 Task: Find connections with filter location La Plata with filter topic #contentmarketingwith filter profile language French with filter current company Uplers with filter school KKR&KSR Institute of Technology & Sciences, VINJANAMPADU Village (CC-JR) with filter industry Physicians with filter service category DUI Law with filter keywords title Vice President of Operations
Action: Mouse moved to (513, 86)
Screenshot: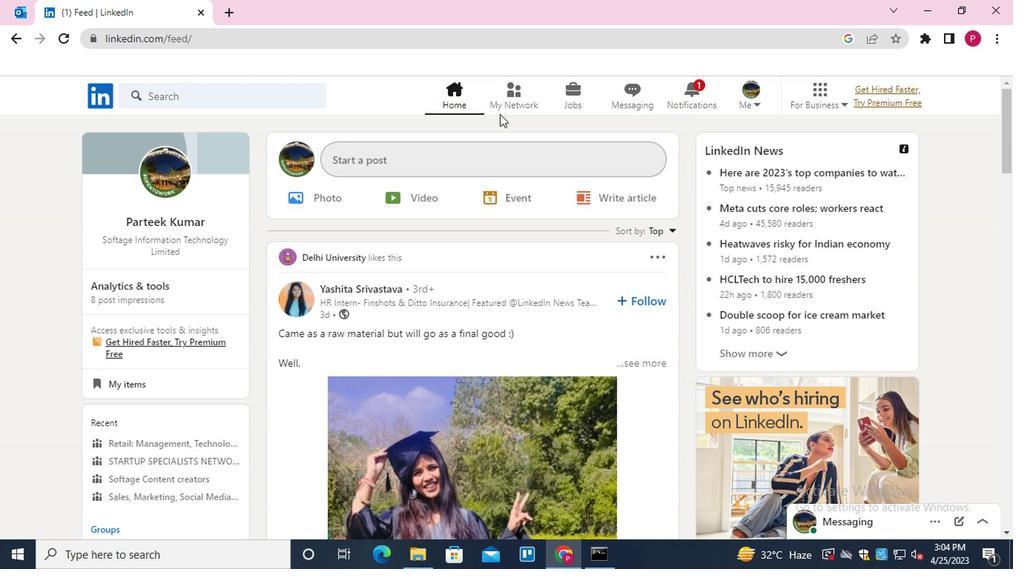 
Action: Mouse pressed left at (513, 86)
Screenshot: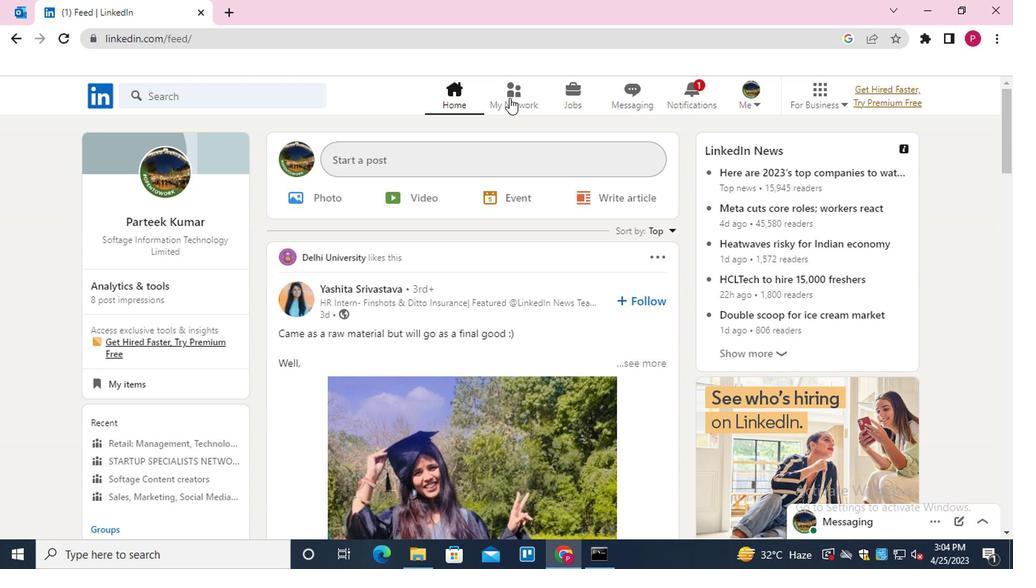 
Action: Mouse moved to (209, 170)
Screenshot: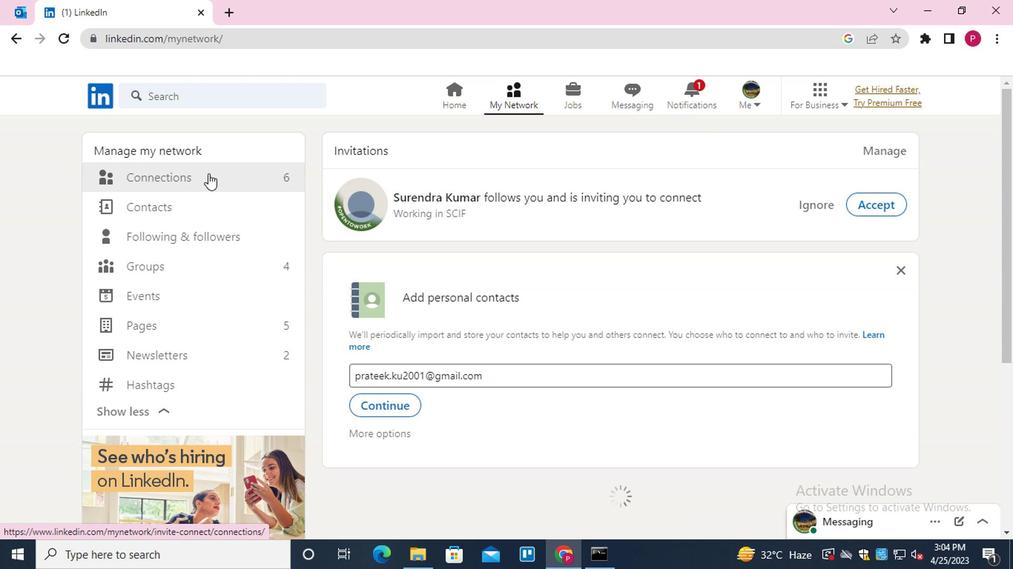 
Action: Mouse pressed left at (209, 170)
Screenshot: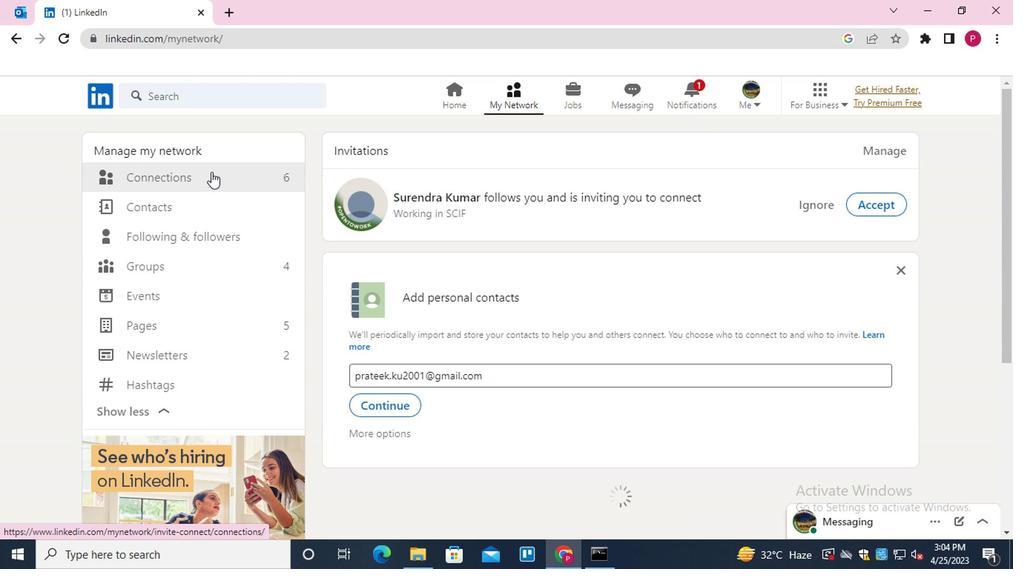 
Action: Mouse moved to (637, 178)
Screenshot: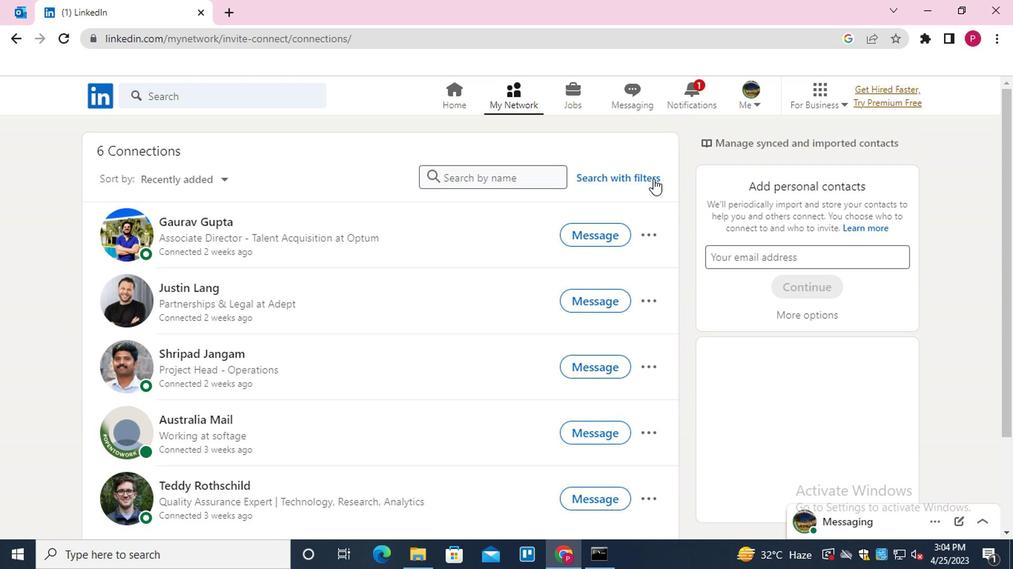 
Action: Mouse pressed left at (637, 178)
Screenshot: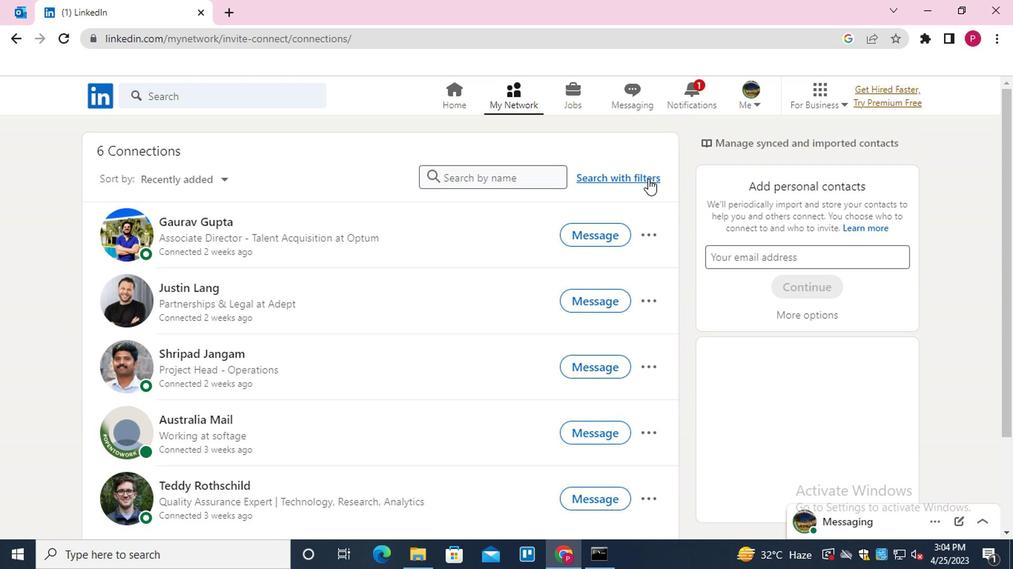 
Action: Mouse moved to (487, 134)
Screenshot: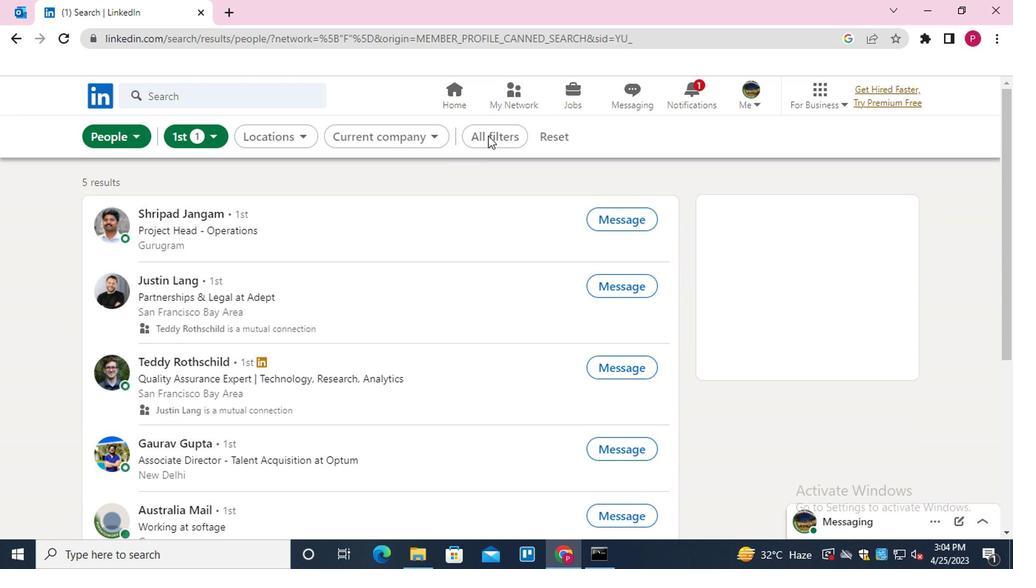 
Action: Mouse pressed left at (487, 134)
Screenshot: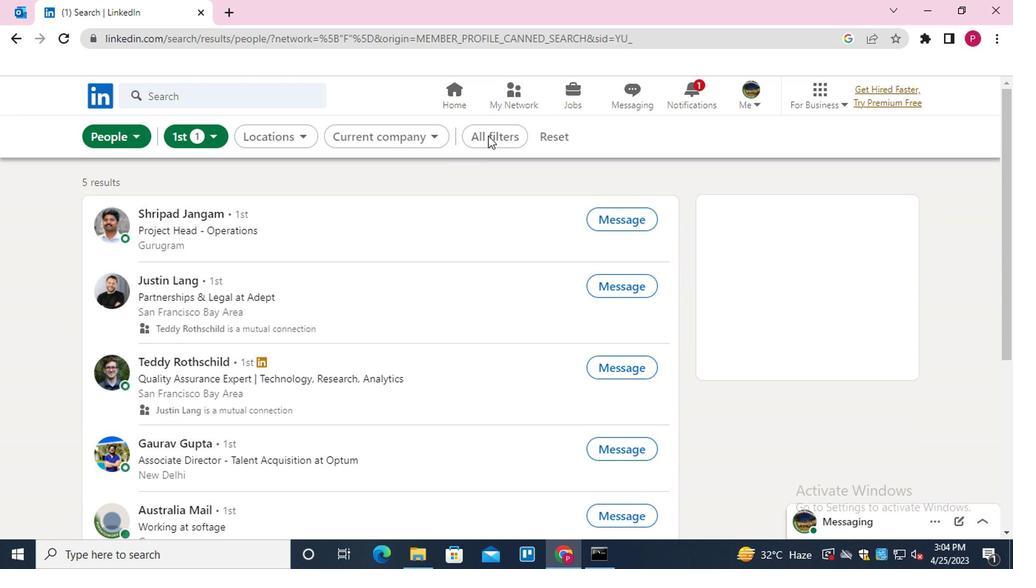 
Action: Mouse moved to (744, 363)
Screenshot: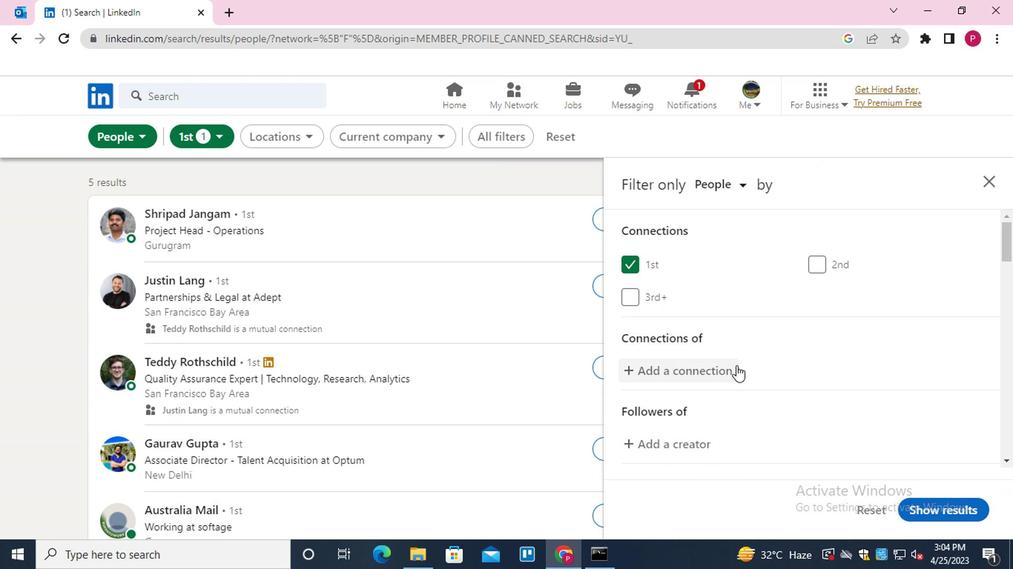 
Action: Mouse scrolled (744, 363) with delta (0, 0)
Screenshot: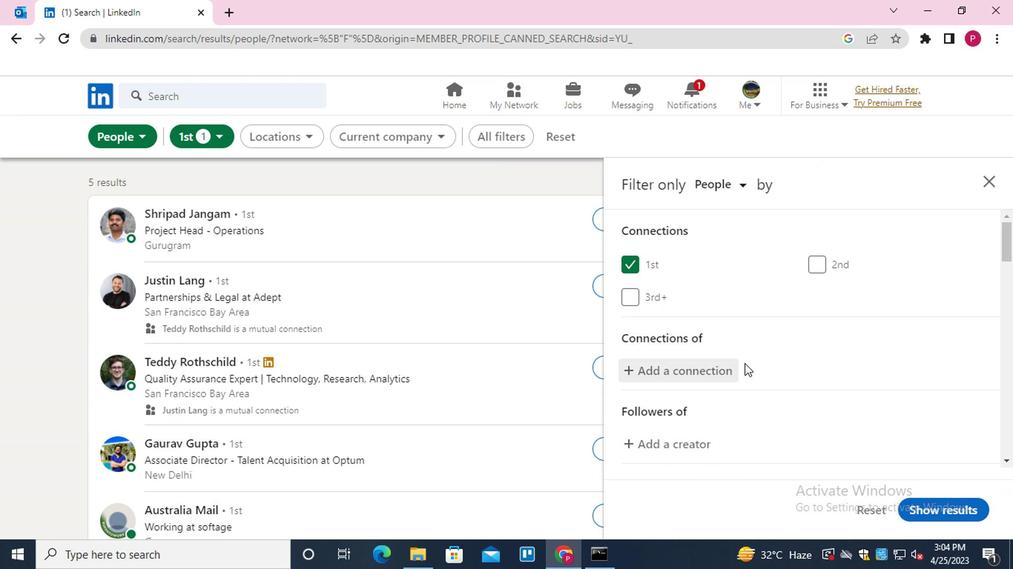 
Action: Mouse scrolled (744, 363) with delta (0, 0)
Screenshot: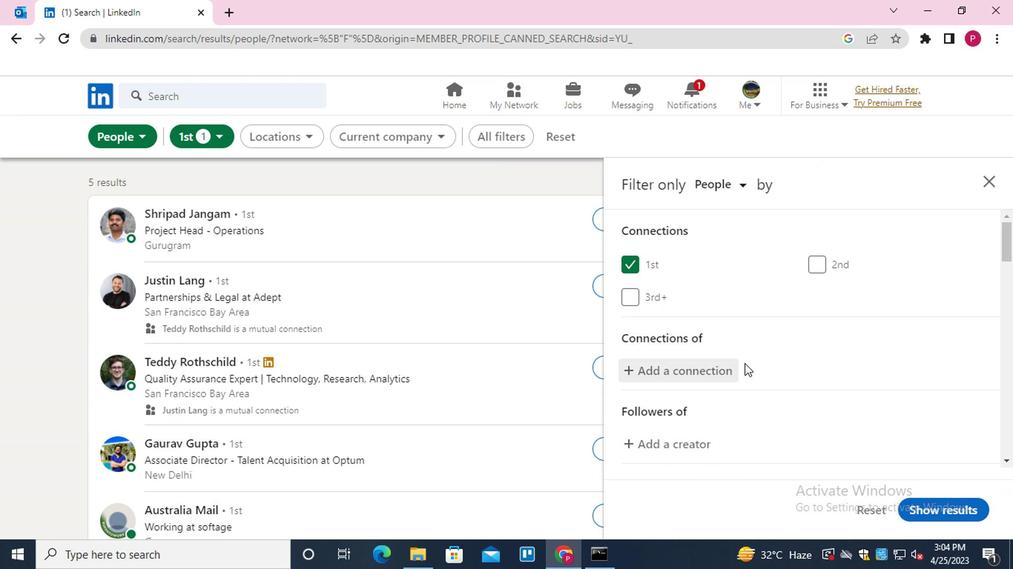 
Action: Mouse scrolled (744, 363) with delta (0, 0)
Screenshot: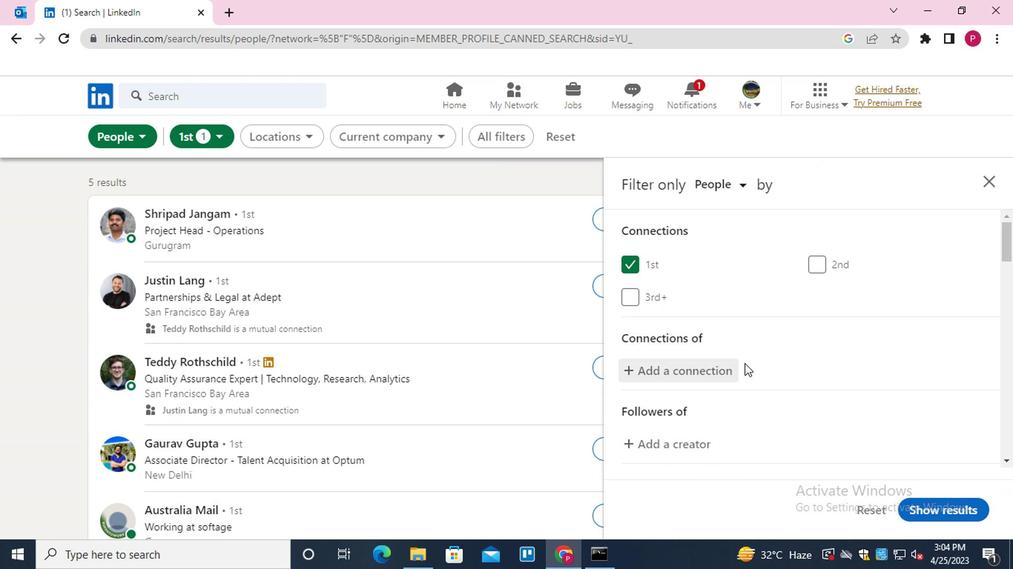 
Action: Mouse moved to (819, 356)
Screenshot: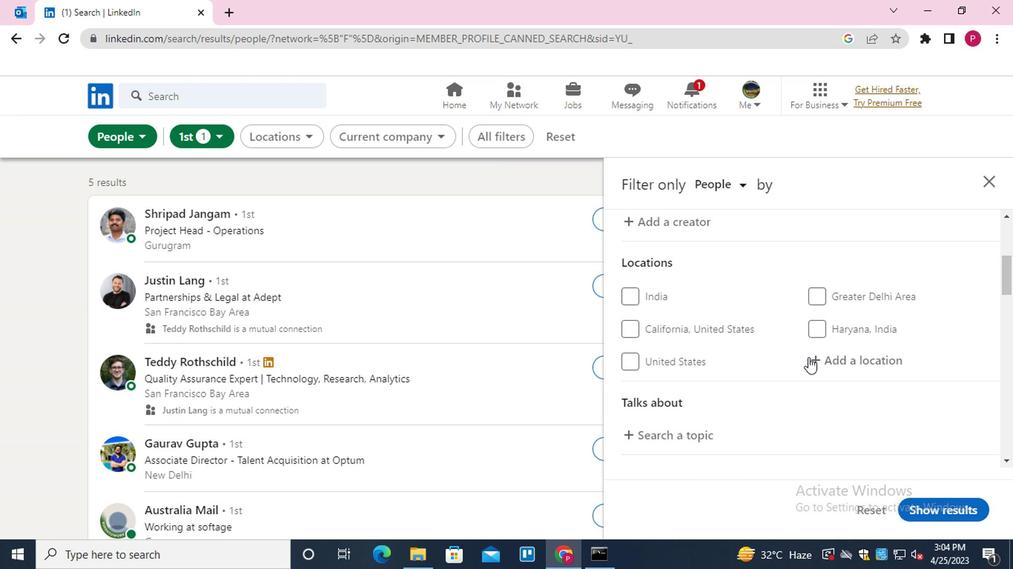 
Action: Mouse pressed left at (819, 356)
Screenshot: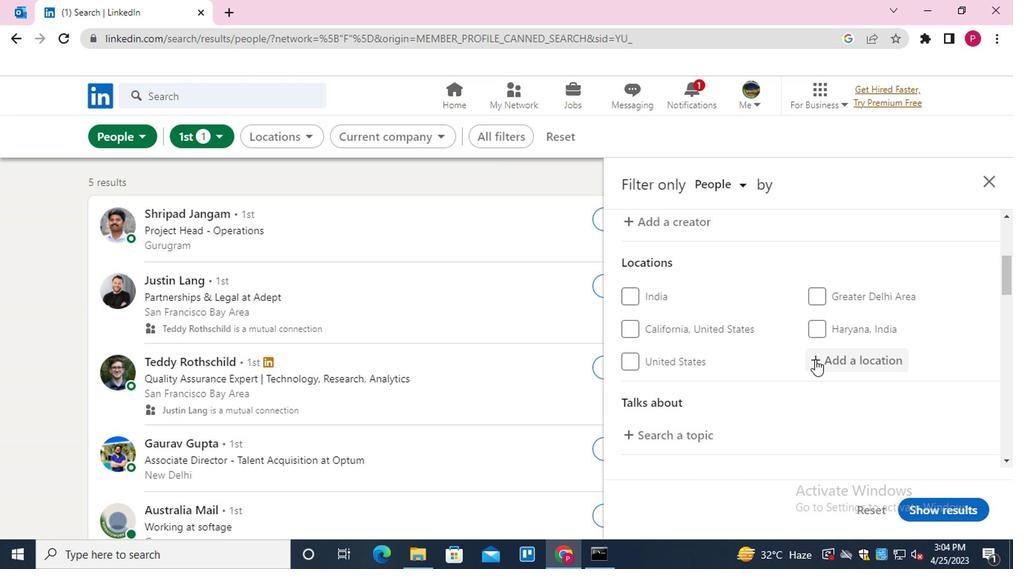 
Action: Mouse moved to (816, 359)
Screenshot: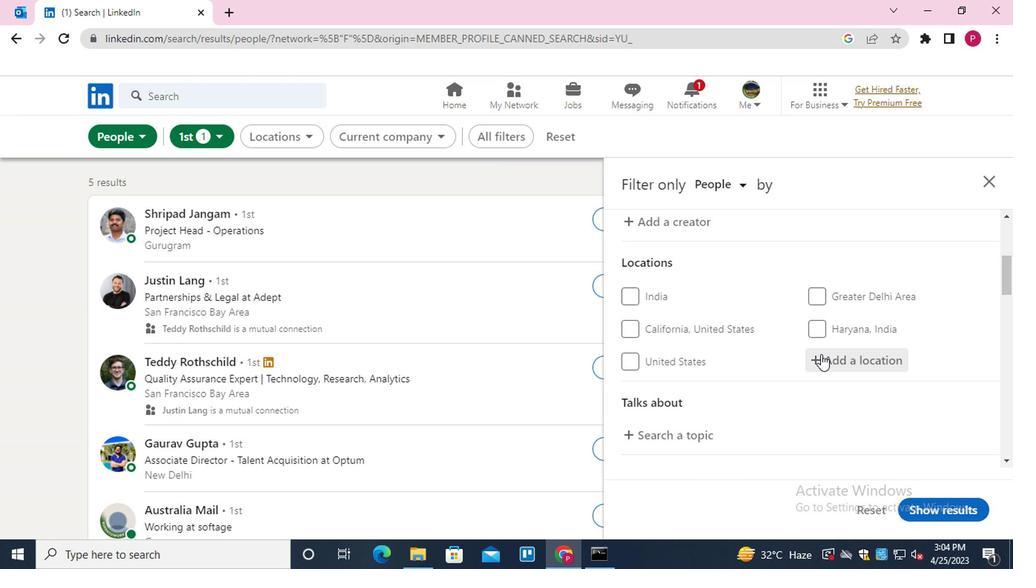 
Action: Key pressed <Key.shift>LA<Key.space><Key.shift>PLATA
Screenshot: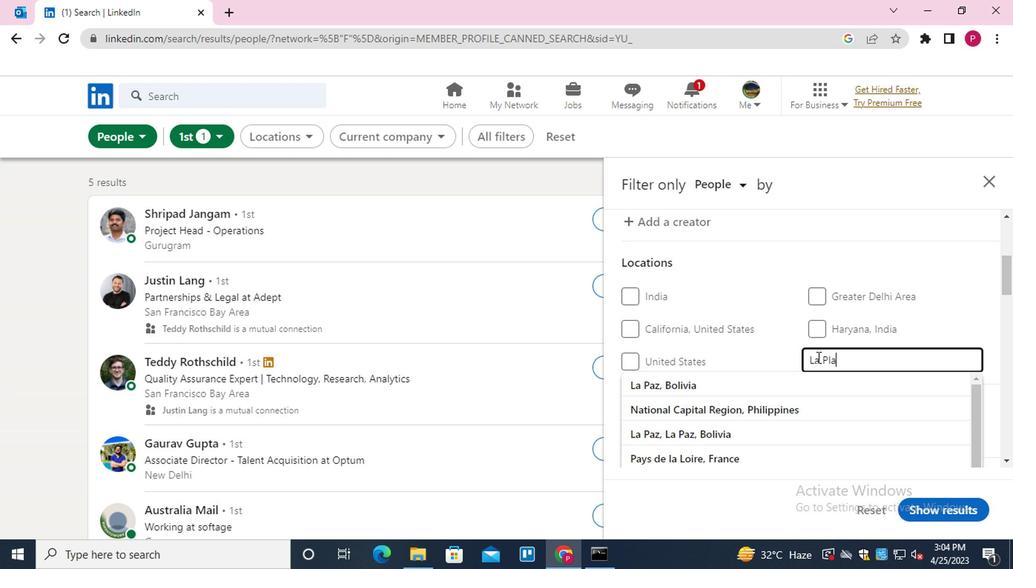 
Action: Mouse moved to (743, 413)
Screenshot: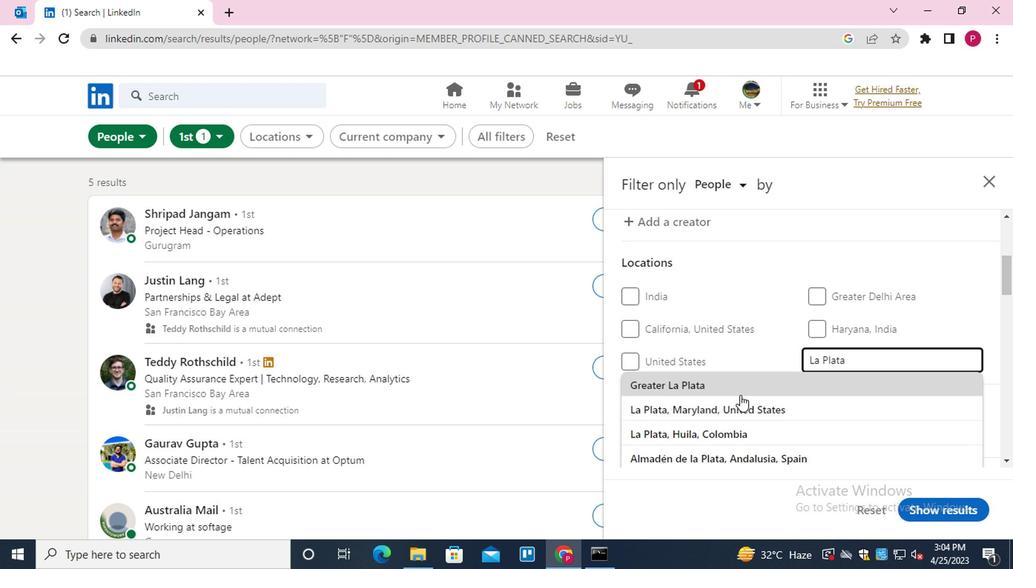 
Action: Mouse pressed left at (743, 413)
Screenshot: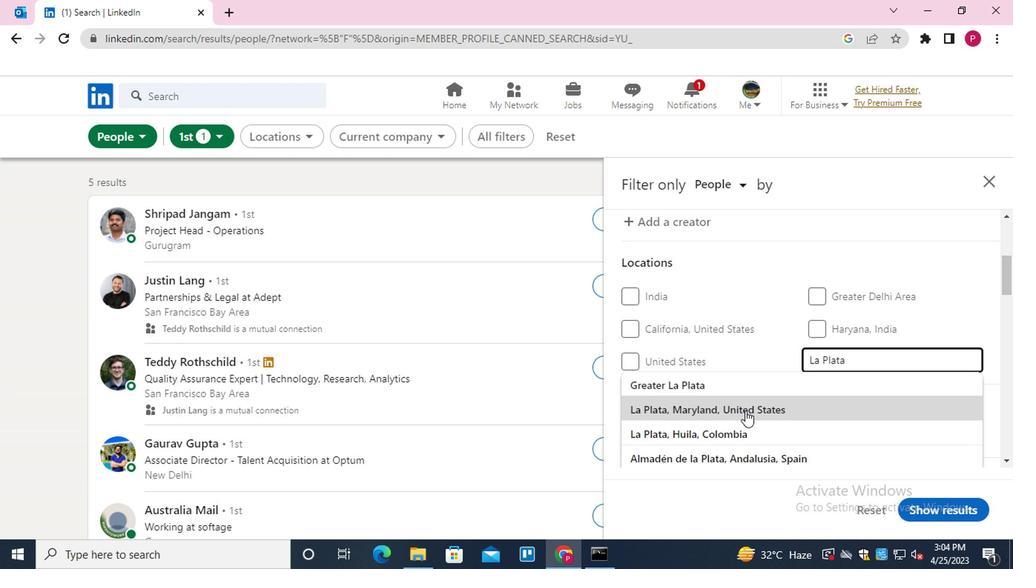 
Action: Mouse moved to (751, 329)
Screenshot: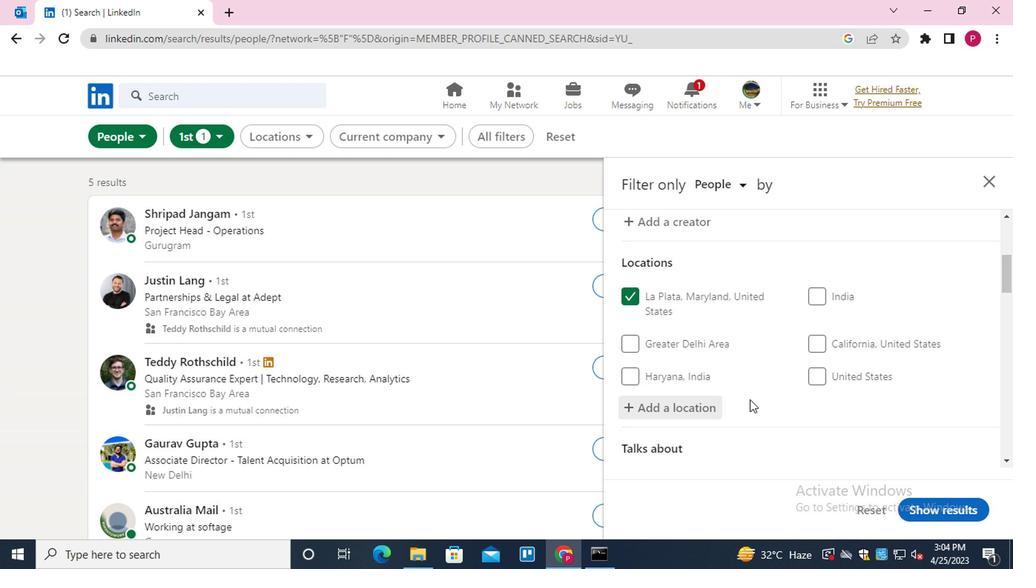 
Action: Mouse scrolled (751, 328) with delta (0, 0)
Screenshot: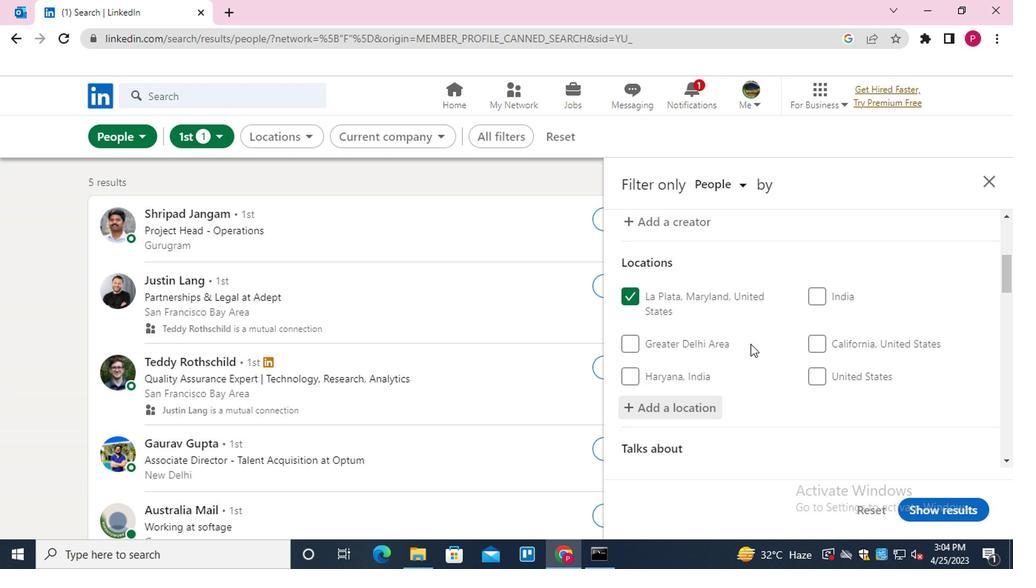 
Action: Mouse moved to (752, 328)
Screenshot: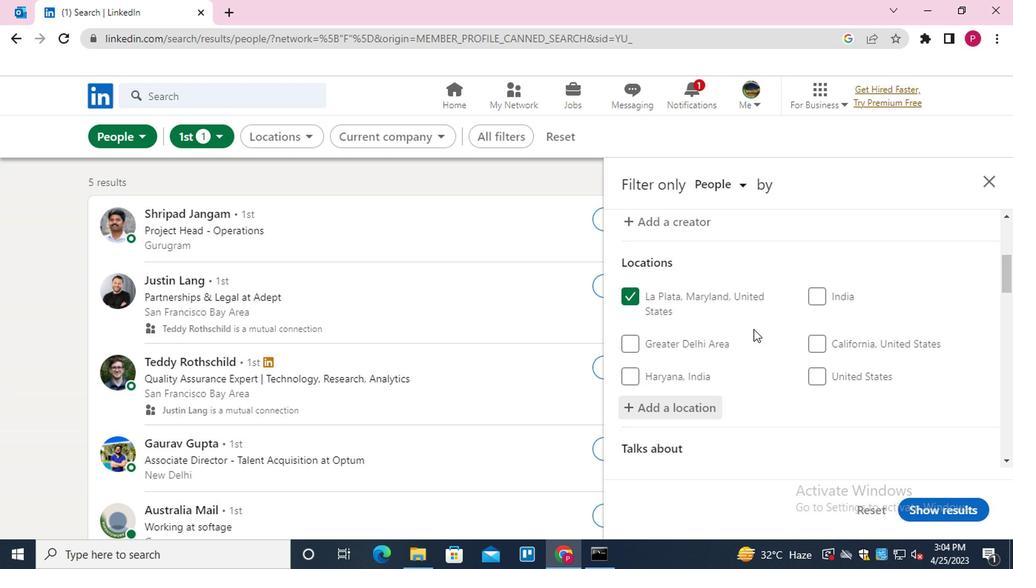 
Action: Mouse scrolled (752, 327) with delta (0, -1)
Screenshot: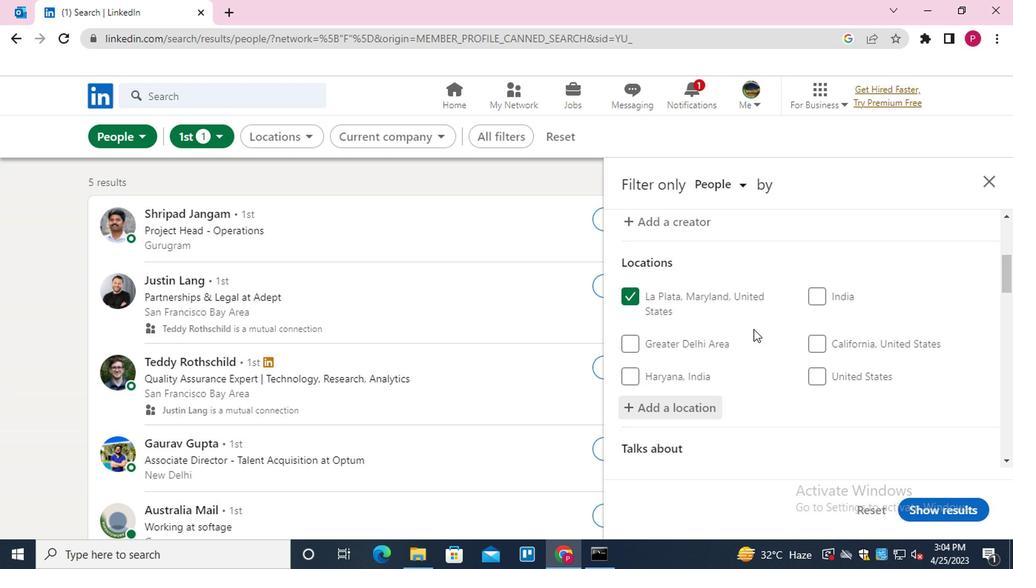 
Action: Mouse scrolled (752, 327) with delta (0, -1)
Screenshot: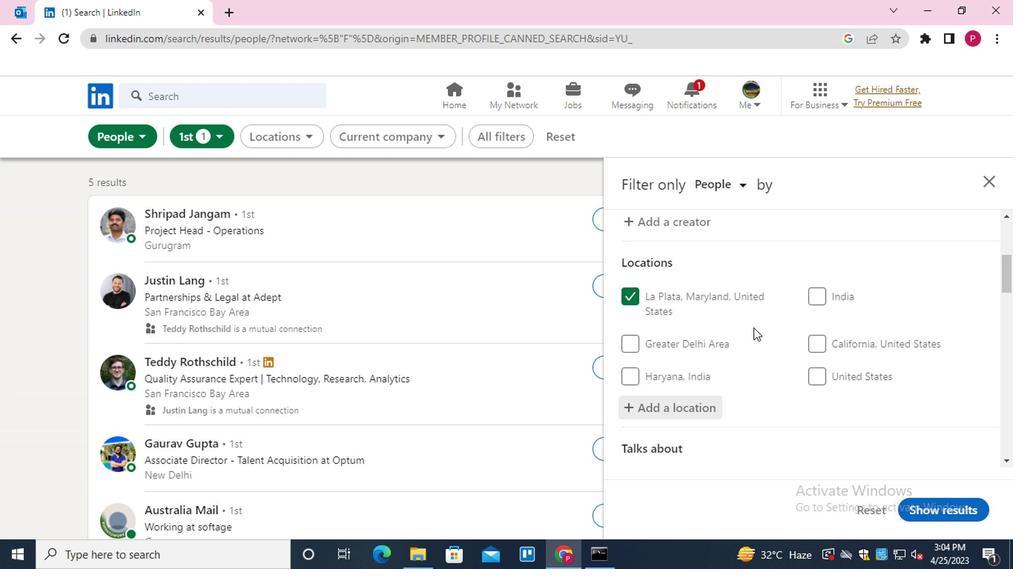 
Action: Mouse moved to (667, 248)
Screenshot: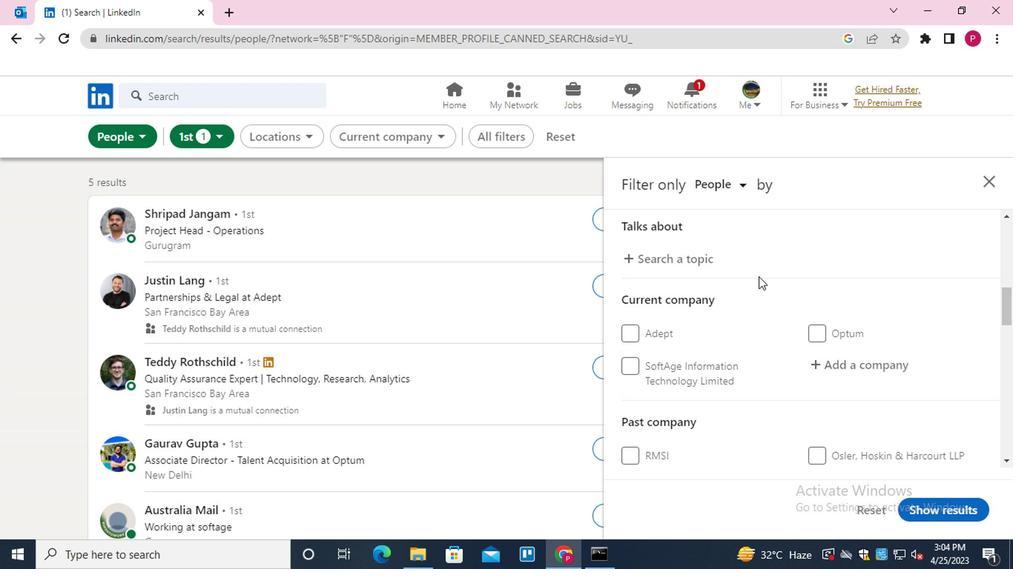 
Action: Mouse pressed left at (667, 248)
Screenshot: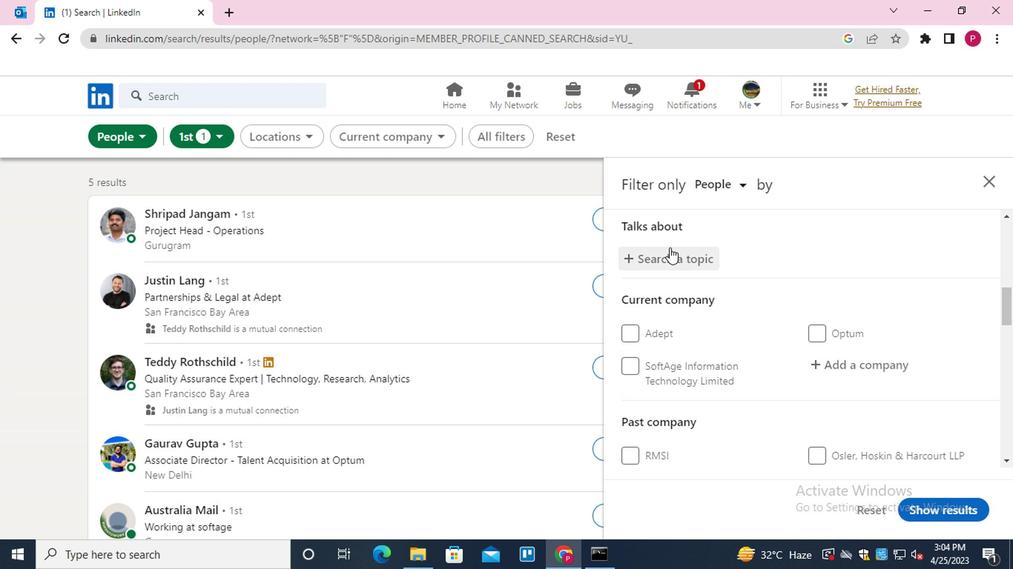 
Action: Key pressed <Key.shift><Key.shift><Key.shift><Key.shift><Key.shift><Key.shift><Key.shift><Key.shift><Key.shift>#CONTENTMARKETING
Screenshot: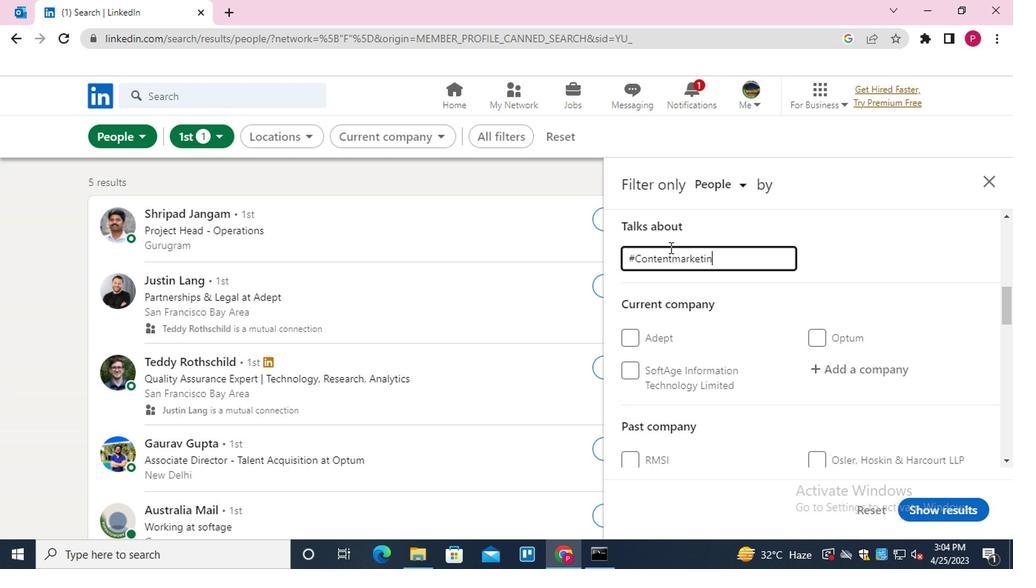 
Action: Mouse moved to (764, 327)
Screenshot: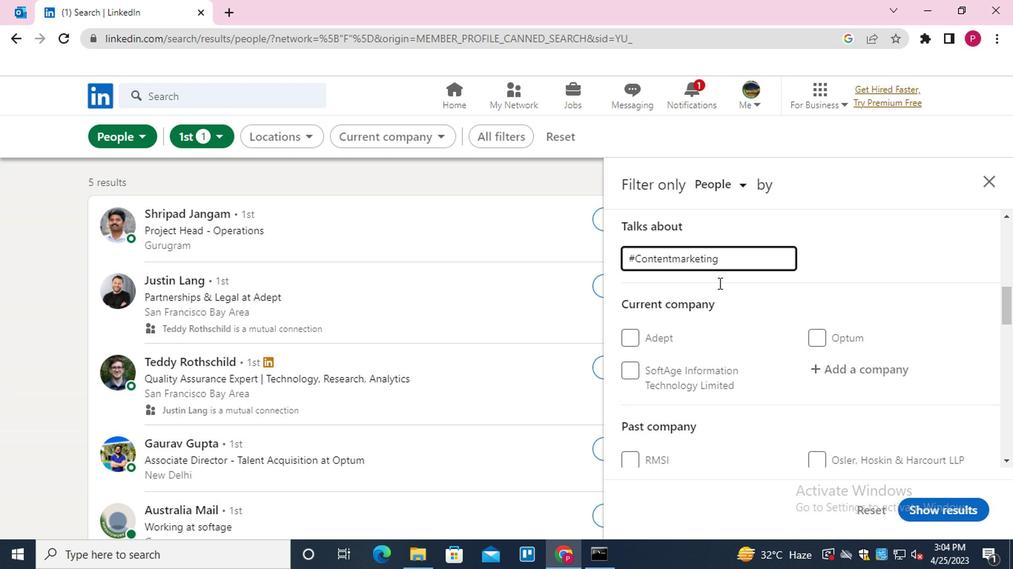 
Action: Mouse scrolled (764, 326) with delta (0, -1)
Screenshot: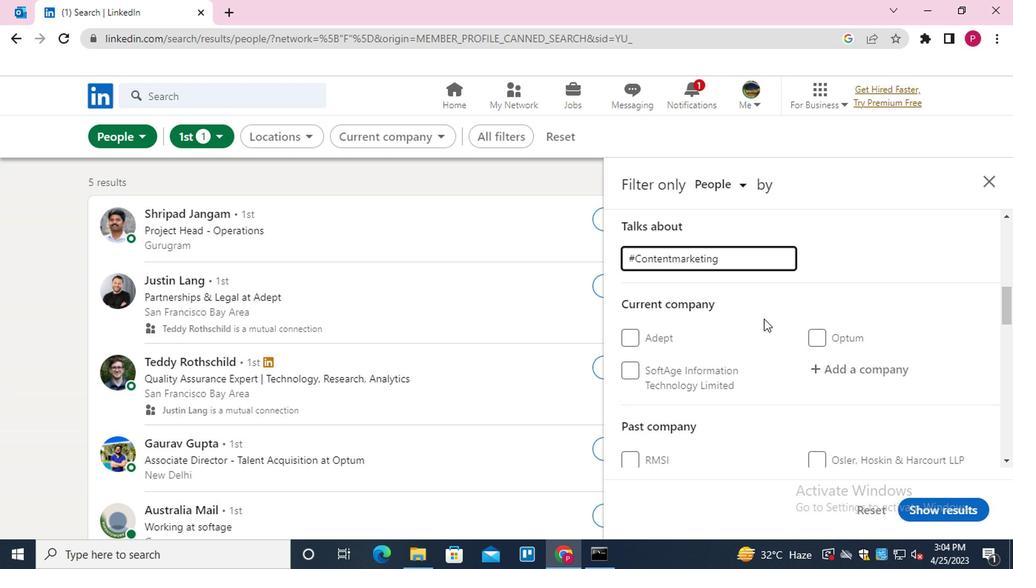 
Action: Mouse scrolled (764, 326) with delta (0, -1)
Screenshot: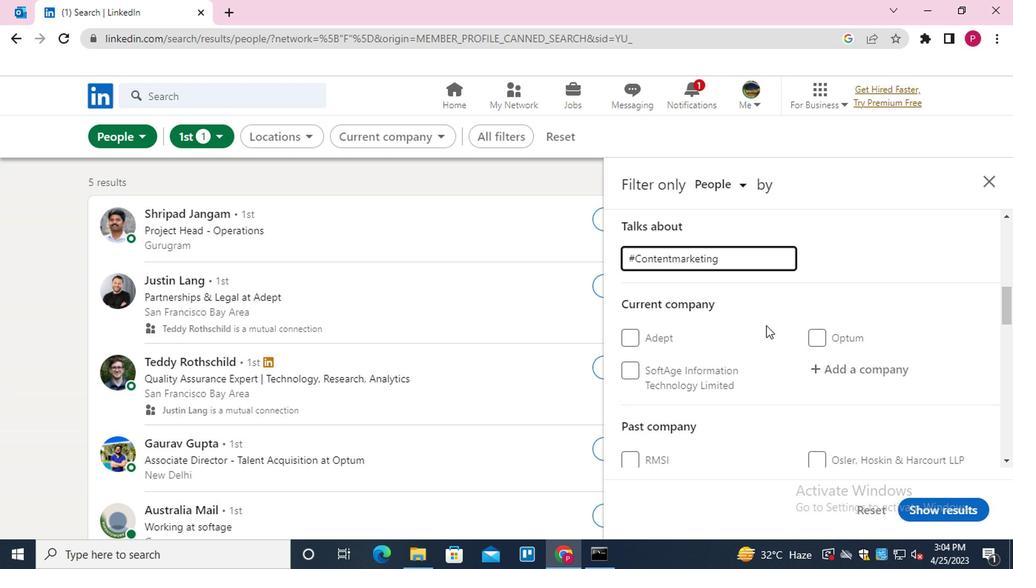 
Action: Mouse moved to (847, 227)
Screenshot: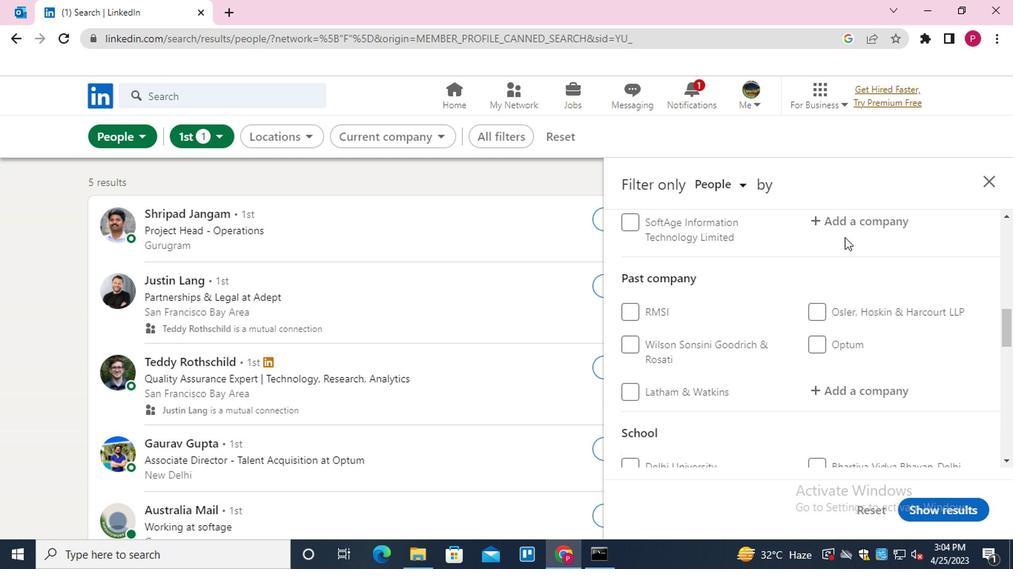 
Action: Mouse pressed left at (847, 227)
Screenshot: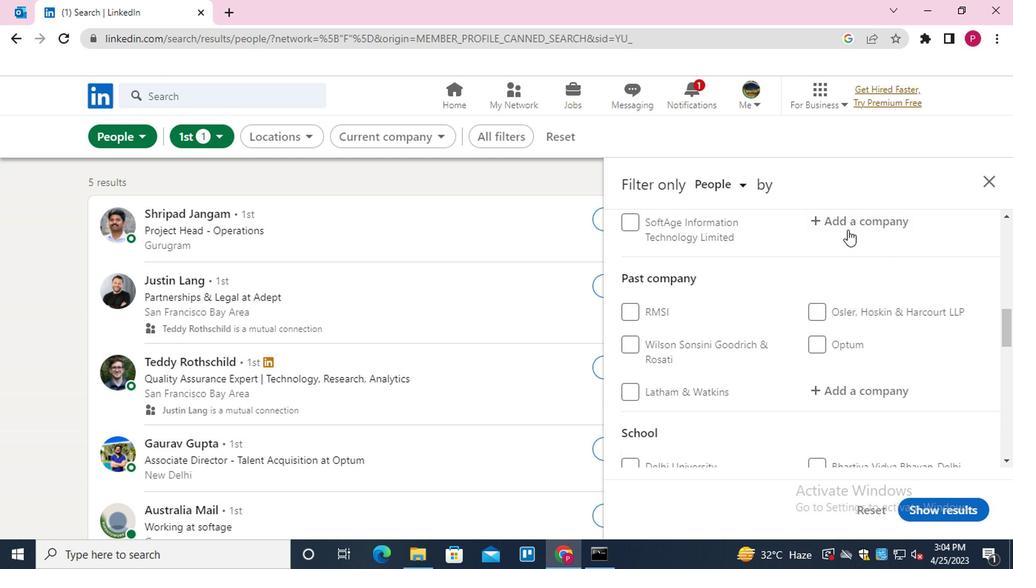 
Action: Mouse moved to (847, 227)
Screenshot: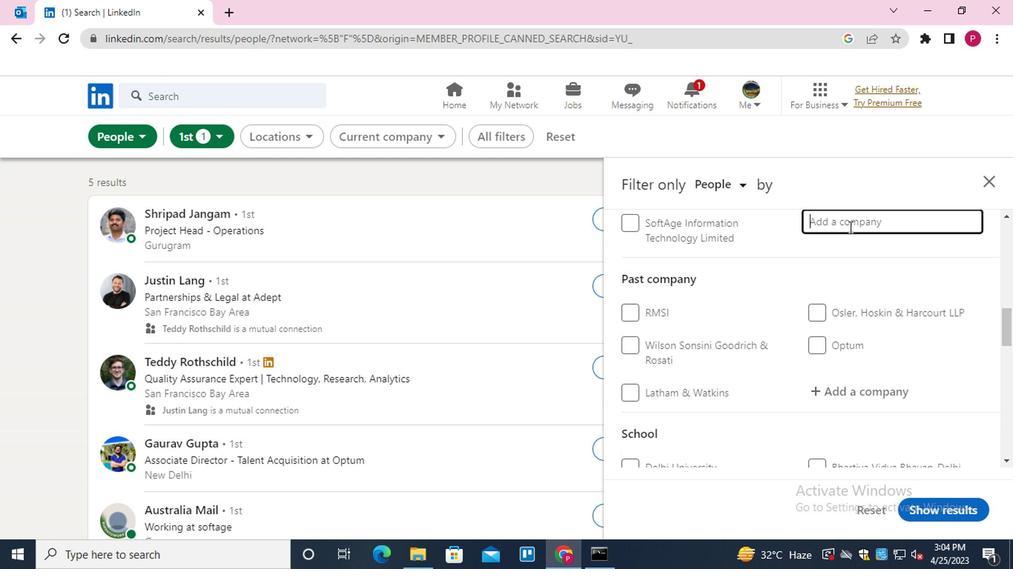 
Action: Key pressed <Key.shift><Key.shift><Key.shift><Key.shift><Key.shift><Key.shift>UPLERS
Screenshot: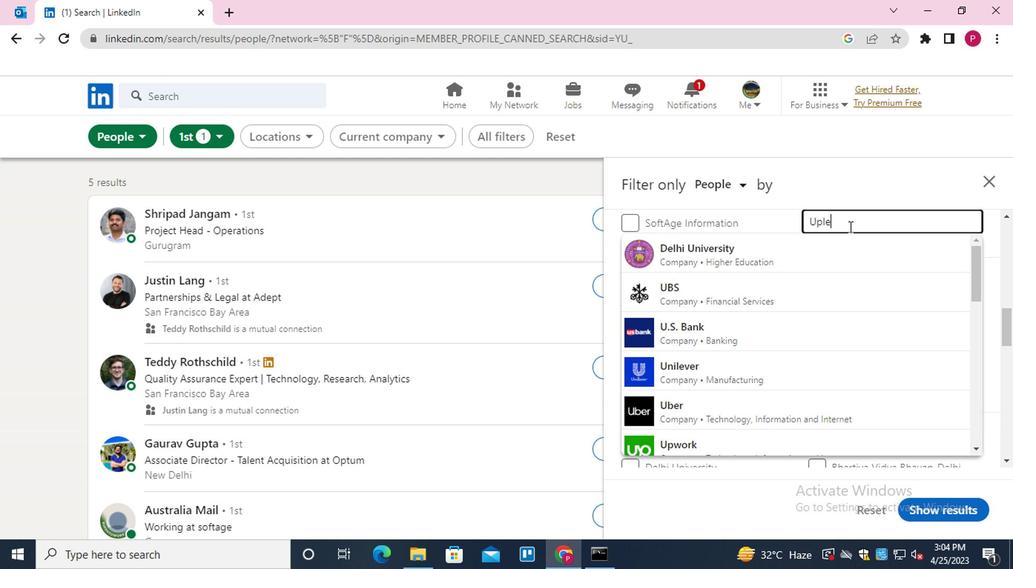 
Action: Mouse moved to (729, 252)
Screenshot: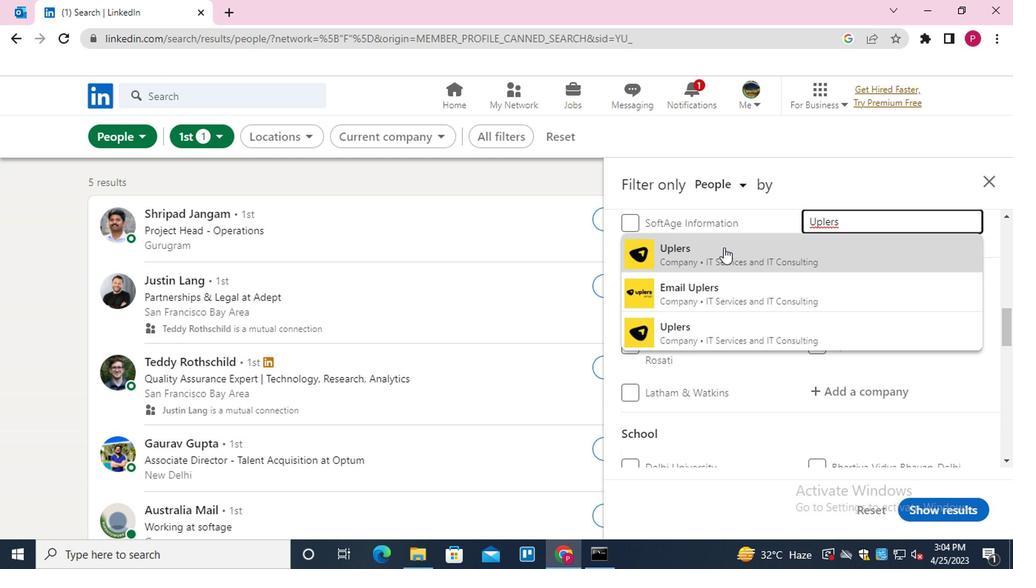 
Action: Mouse pressed left at (729, 252)
Screenshot: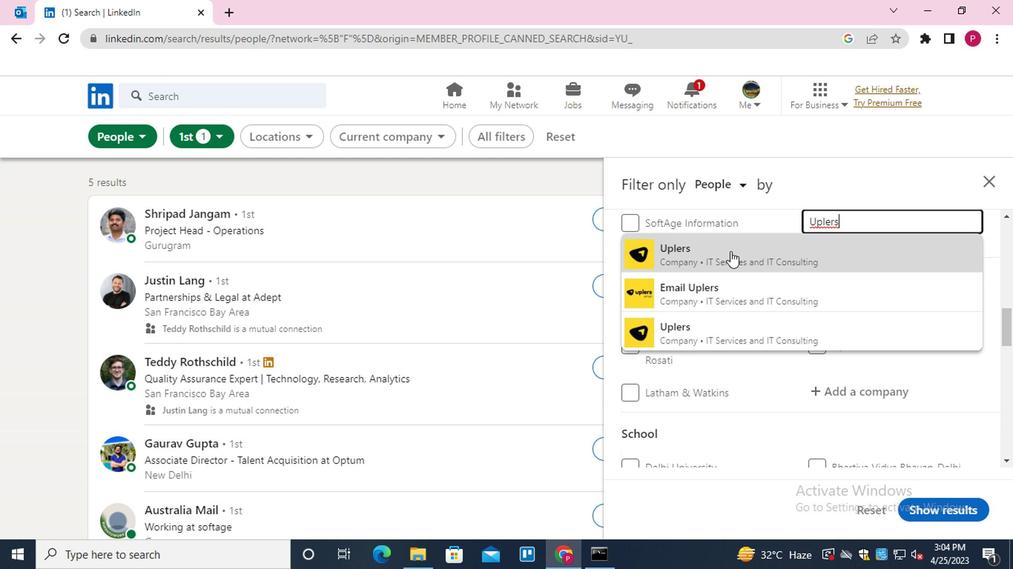 
Action: Mouse moved to (717, 281)
Screenshot: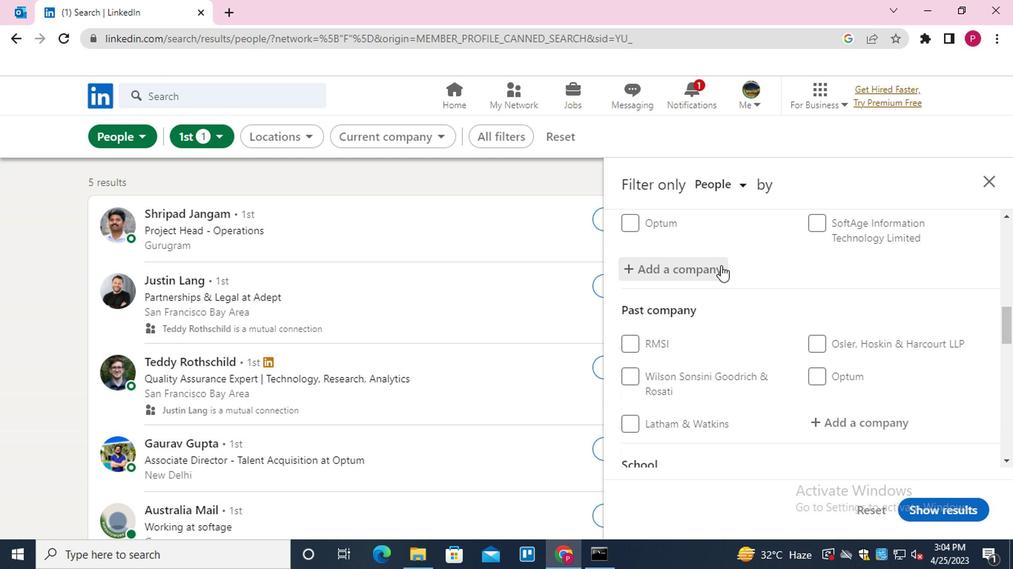 
Action: Mouse scrolled (717, 280) with delta (0, 0)
Screenshot: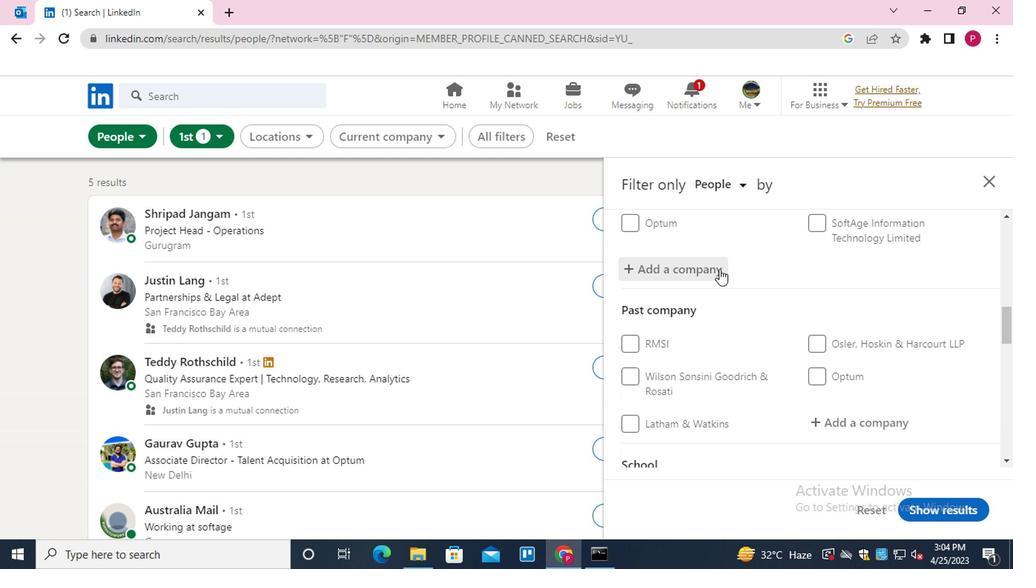 
Action: Mouse moved to (752, 351)
Screenshot: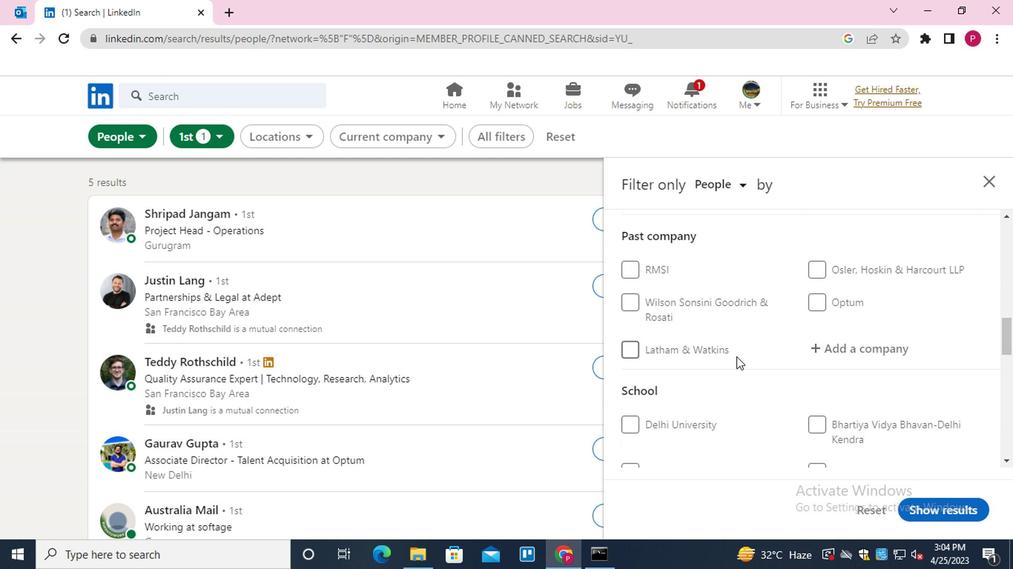 
Action: Mouse scrolled (752, 350) with delta (0, -1)
Screenshot: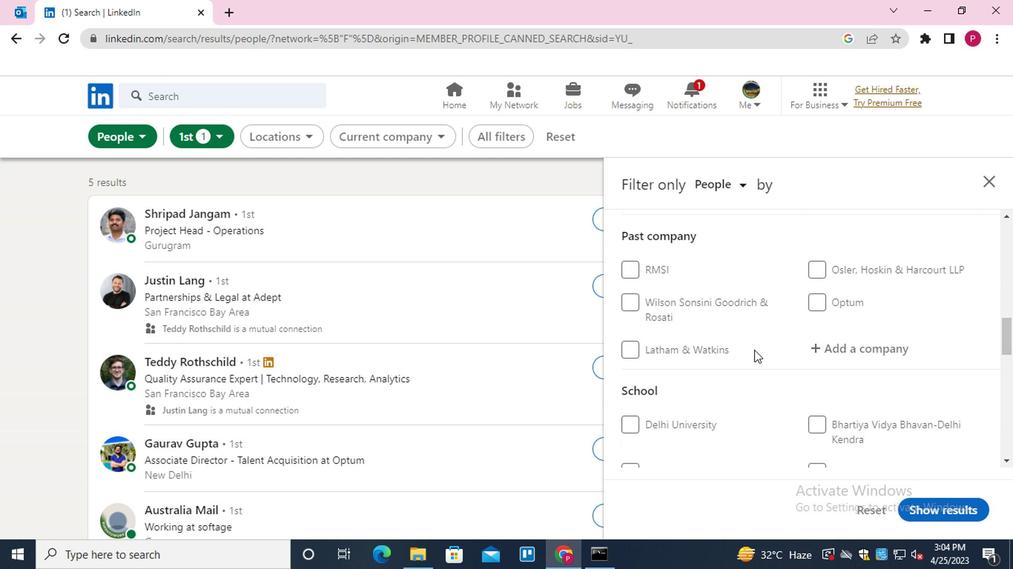 
Action: Mouse scrolled (752, 350) with delta (0, -1)
Screenshot: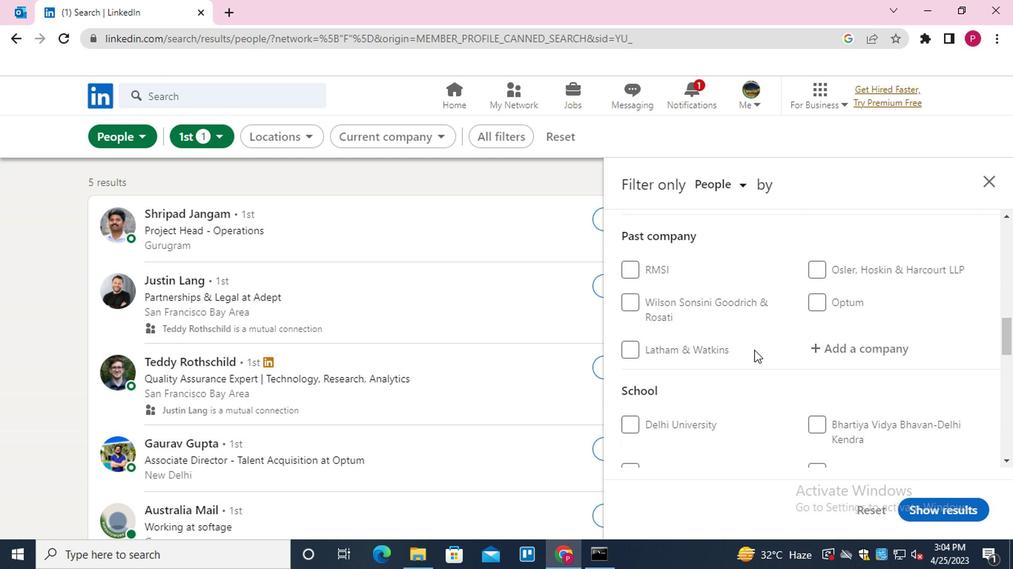 
Action: Mouse moved to (852, 371)
Screenshot: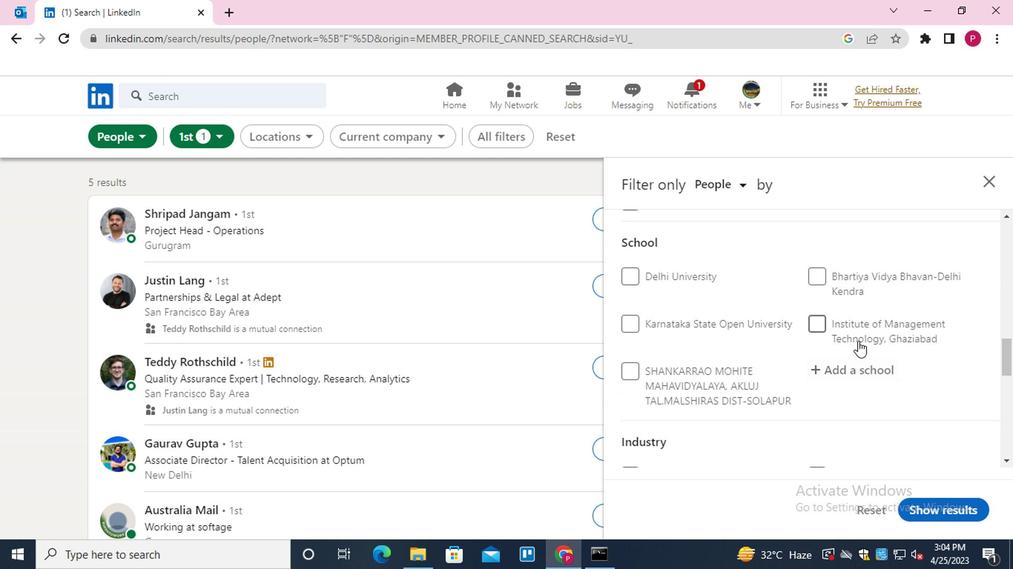 
Action: Mouse pressed left at (852, 371)
Screenshot: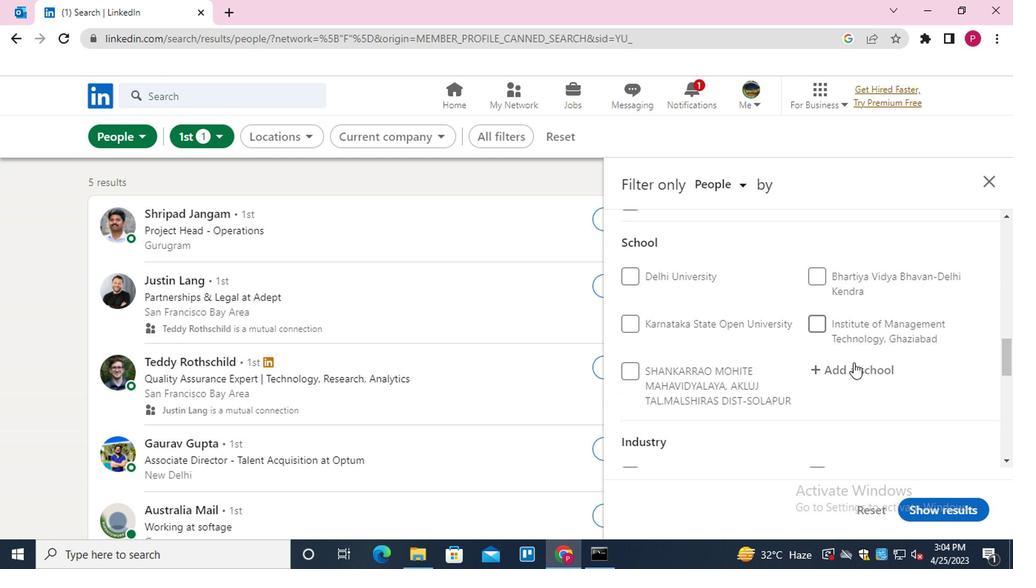 
Action: Key pressed <Key.shift><Key.shift><Key.shift>KKR&
Screenshot: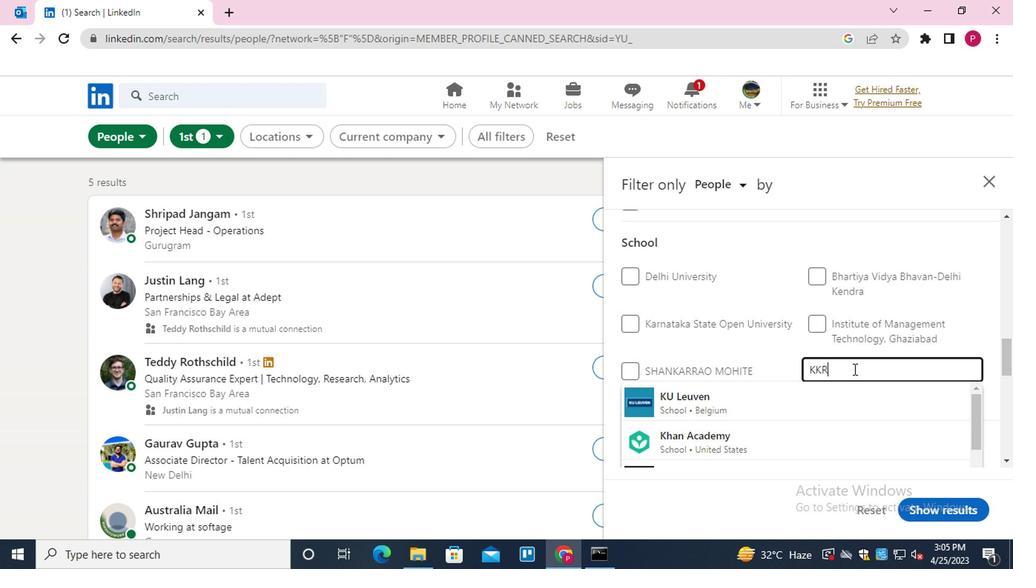 
Action: Mouse moved to (847, 374)
Screenshot: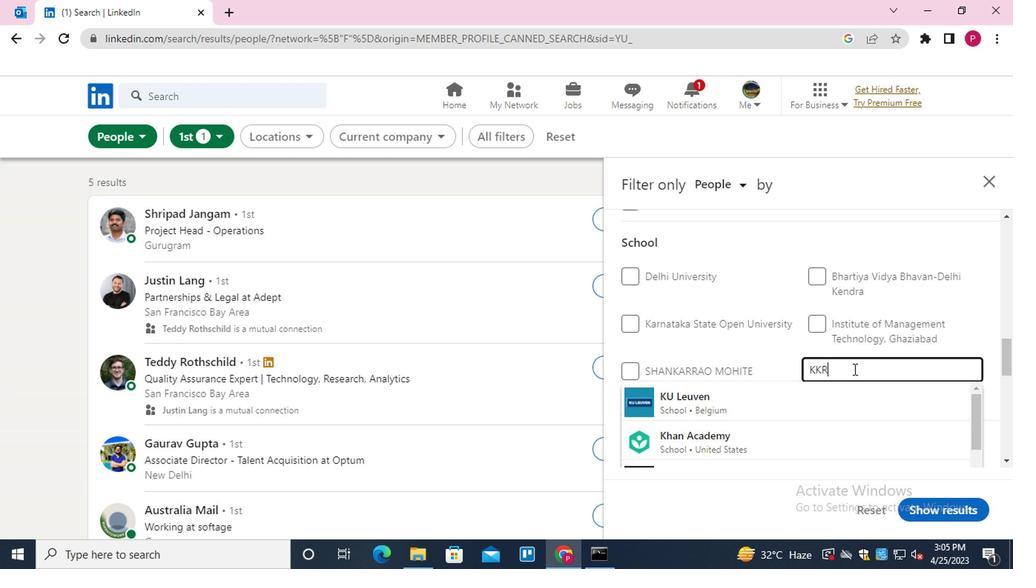 
Action: Mouse scrolled (847, 373) with delta (0, 0)
Screenshot: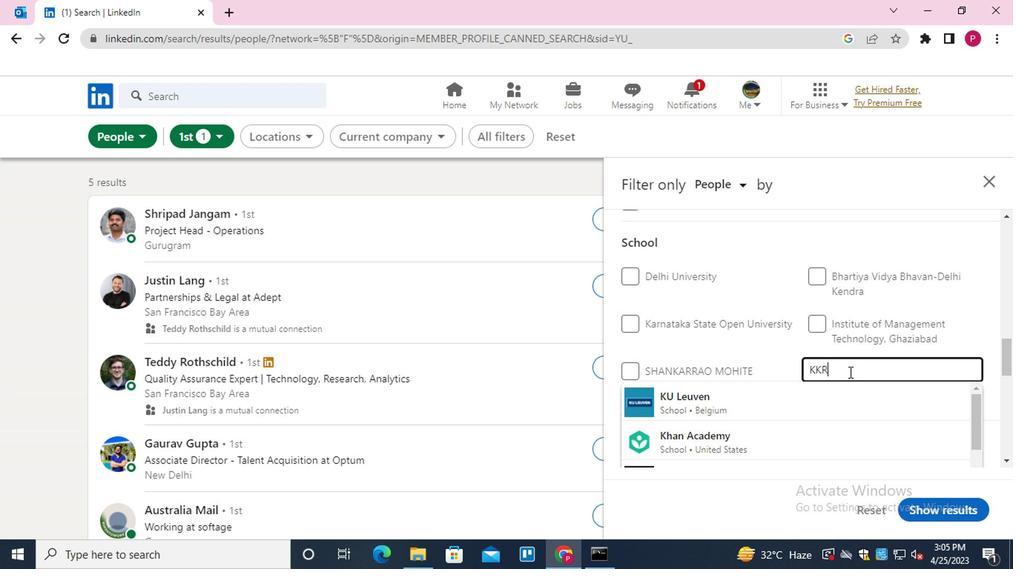 
Action: Mouse moved to (847, 374)
Screenshot: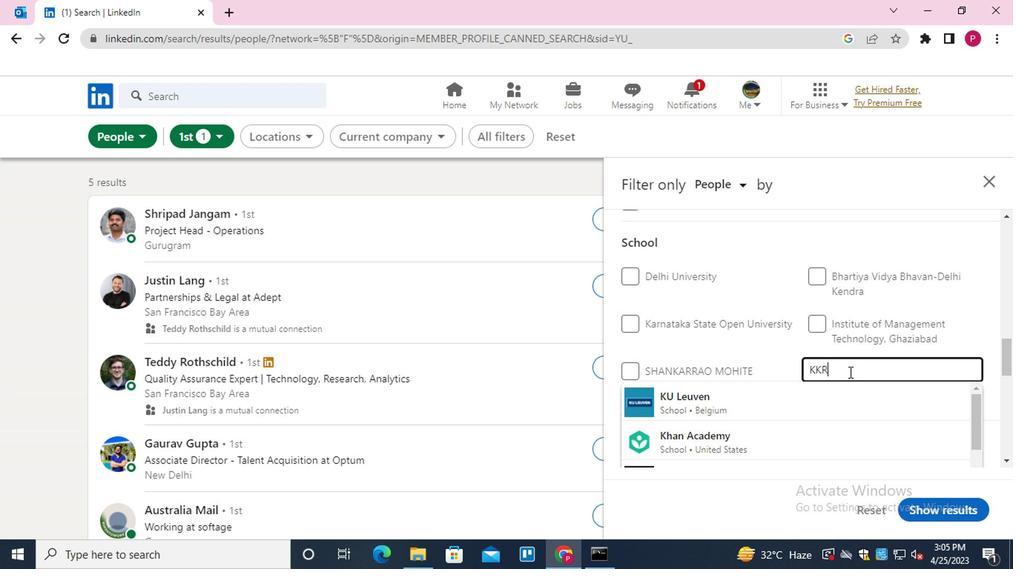 
Action: Mouse scrolled (847, 373) with delta (0, 0)
Screenshot: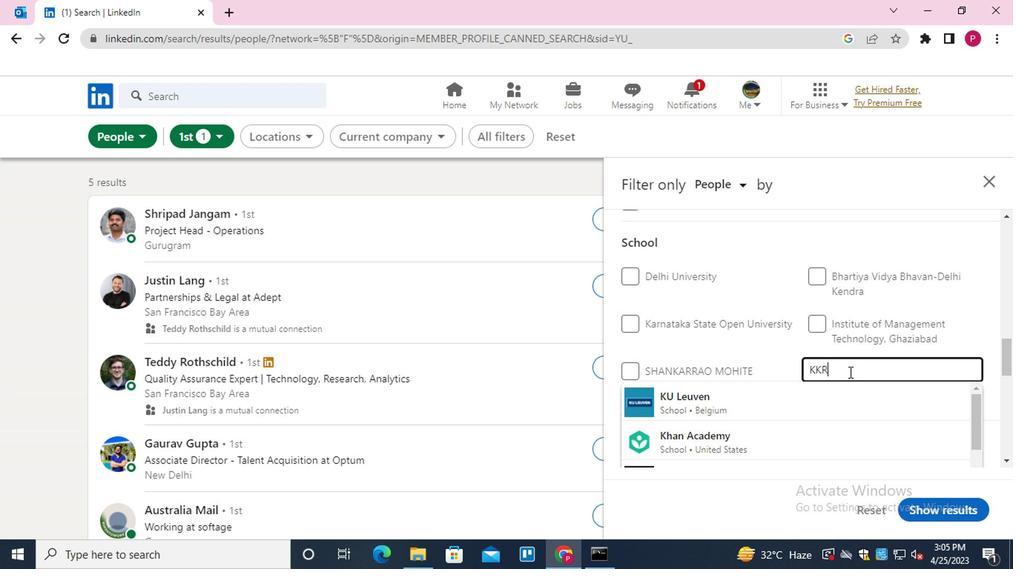 
Action: Mouse moved to (794, 255)
Screenshot: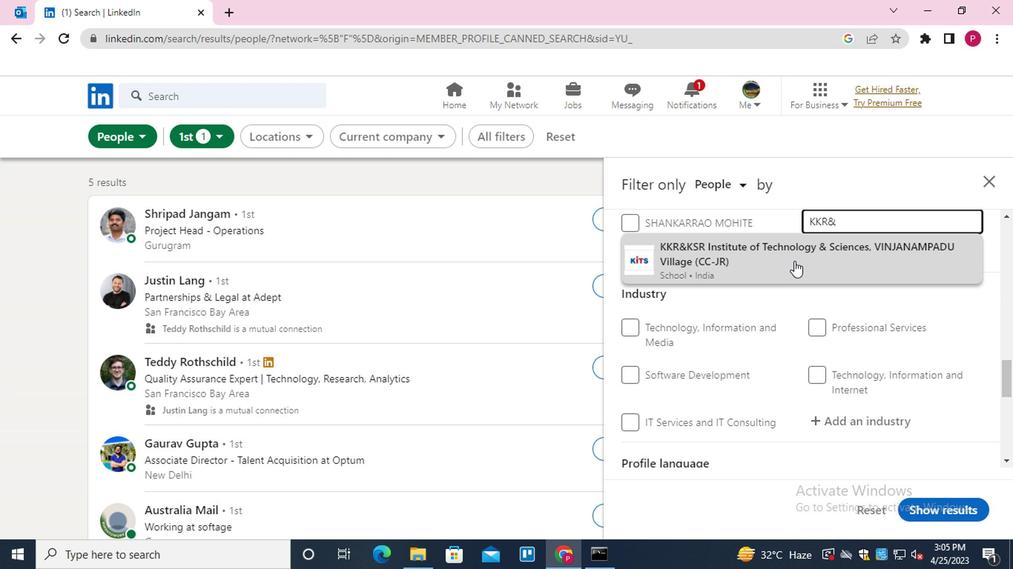 
Action: Mouse pressed left at (794, 255)
Screenshot: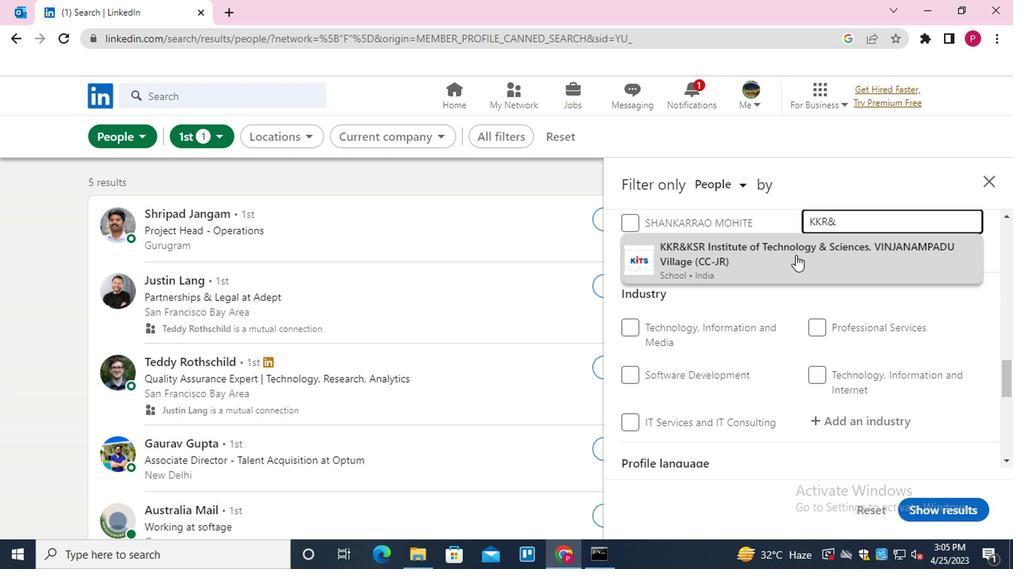 
Action: Mouse moved to (740, 292)
Screenshot: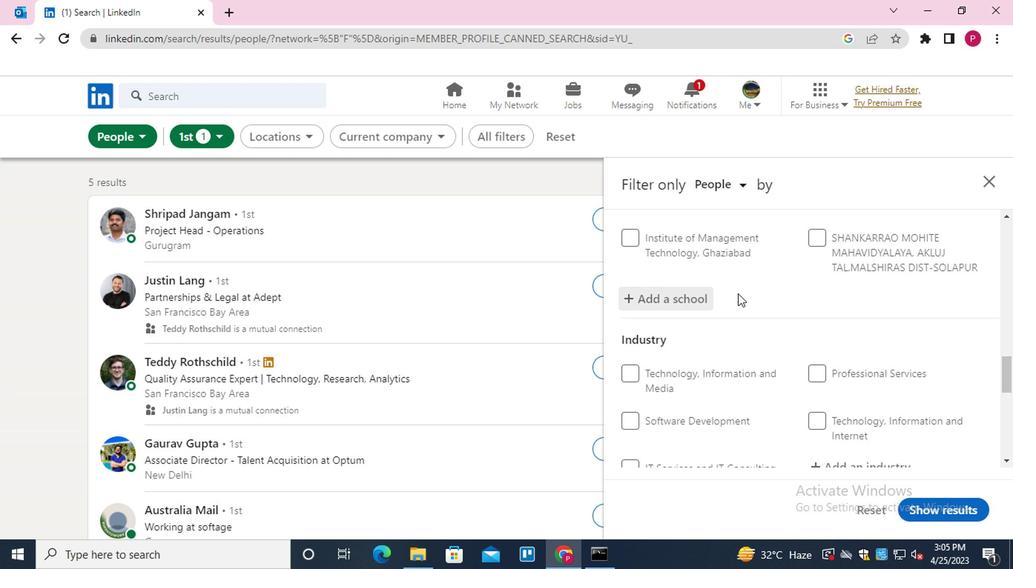 
Action: Mouse scrolled (740, 291) with delta (0, -1)
Screenshot: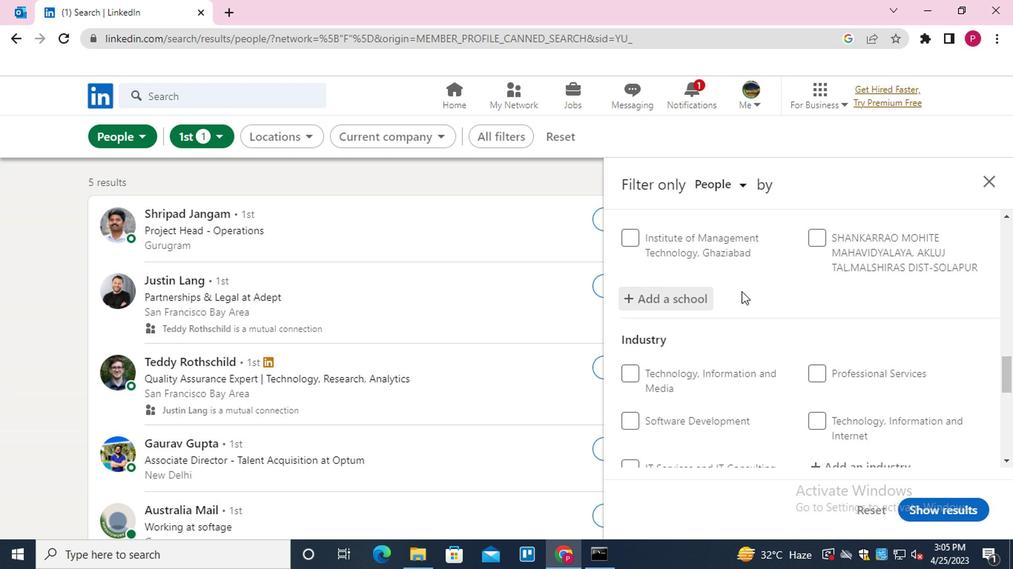 
Action: Mouse moved to (741, 291)
Screenshot: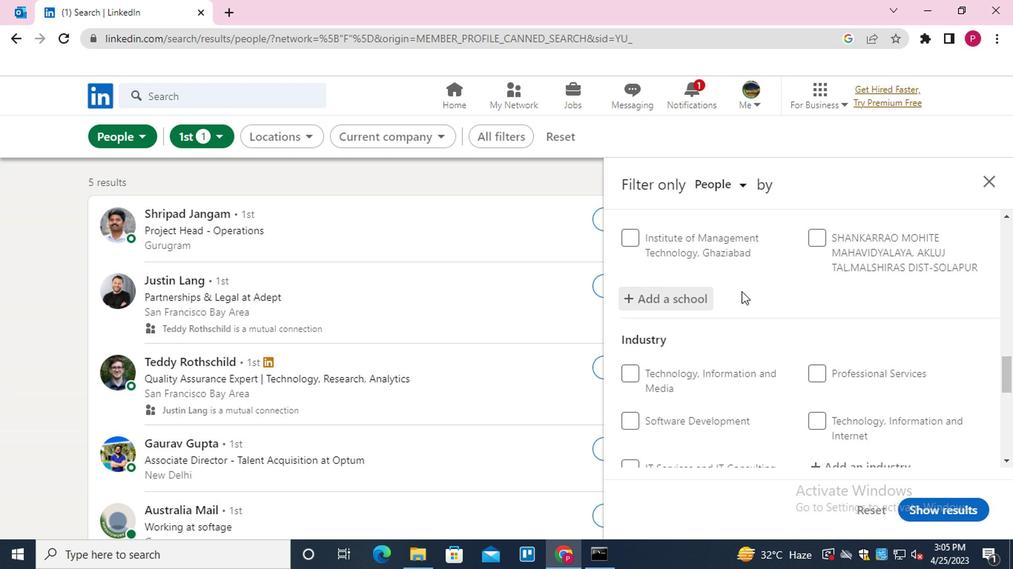 
Action: Mouse scrolled (741, 291) with delta (0, 0)
Screenshot: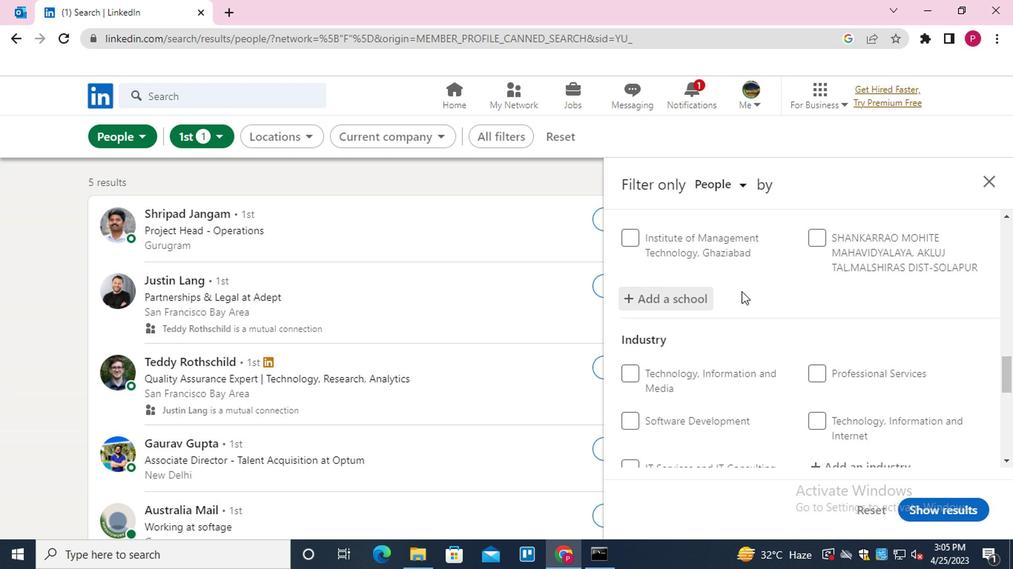 
Action: Mouse moved to (741, 291)
Screenshot: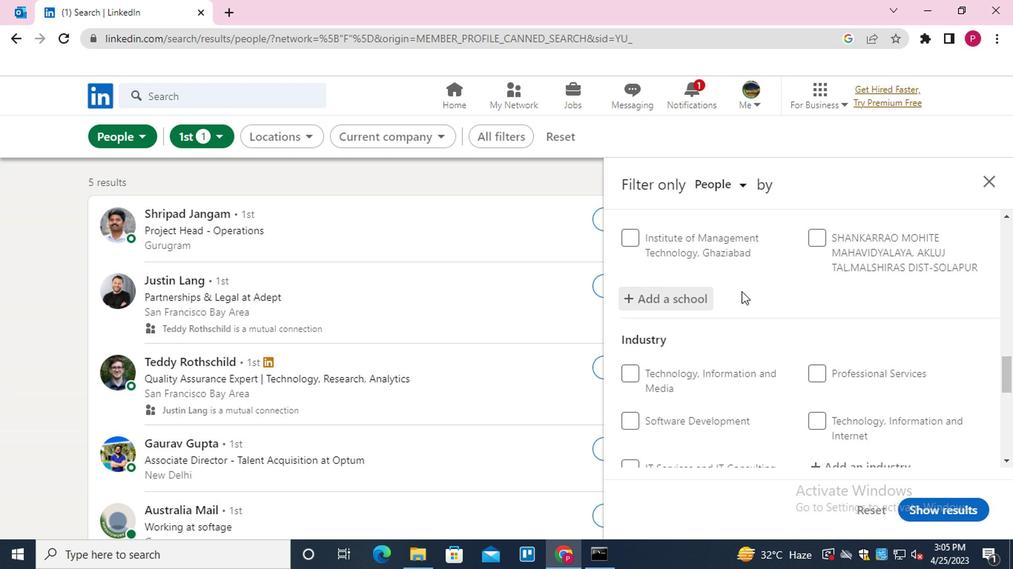 
Action: Mouse scrolled (741, 291) with delta (0, 0)
Screenshot: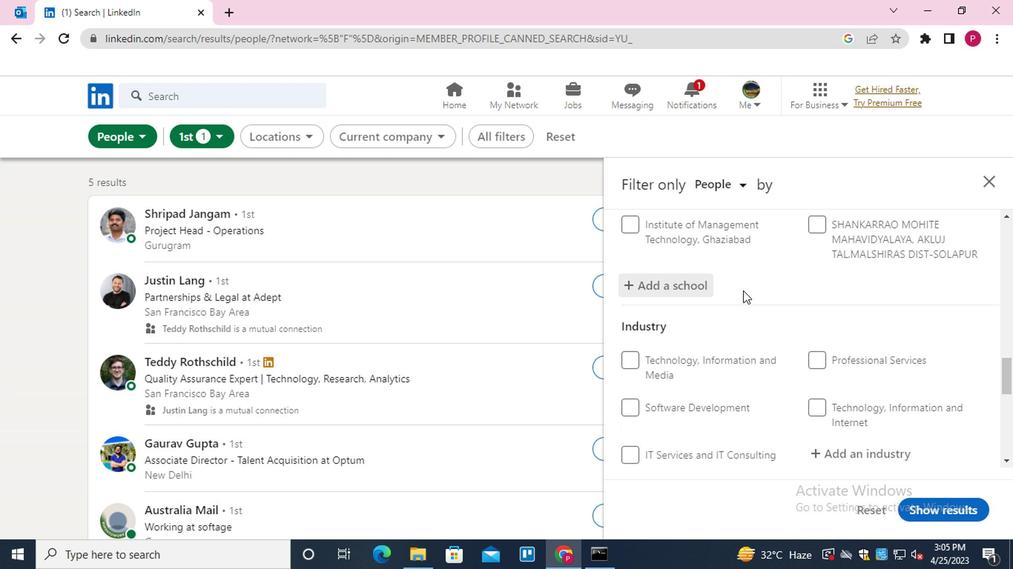 
Action: Mouse moved to (886, 250)
Screenshot: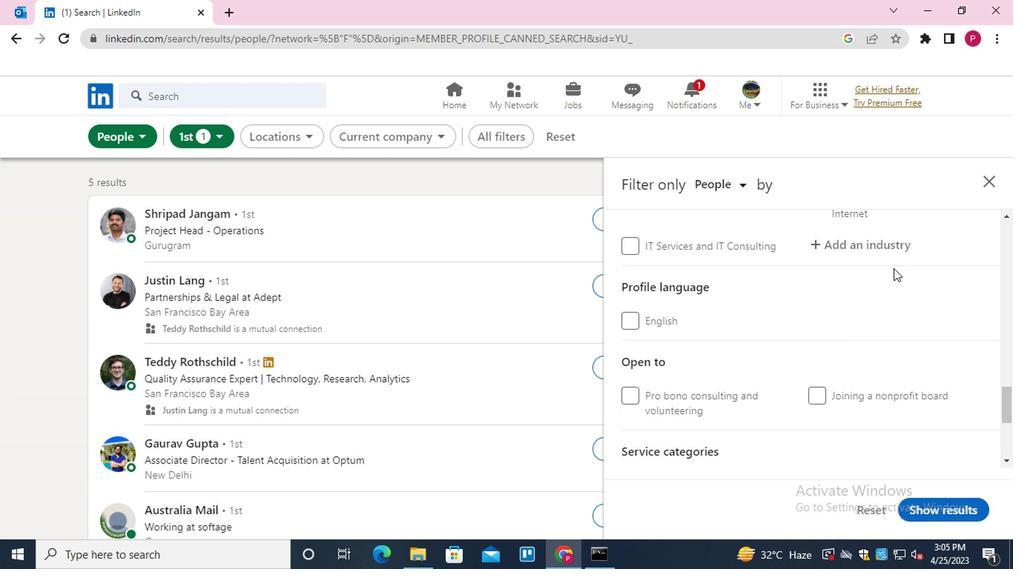 
Action: Mouse pressed left at (886, 250)
Screenshot: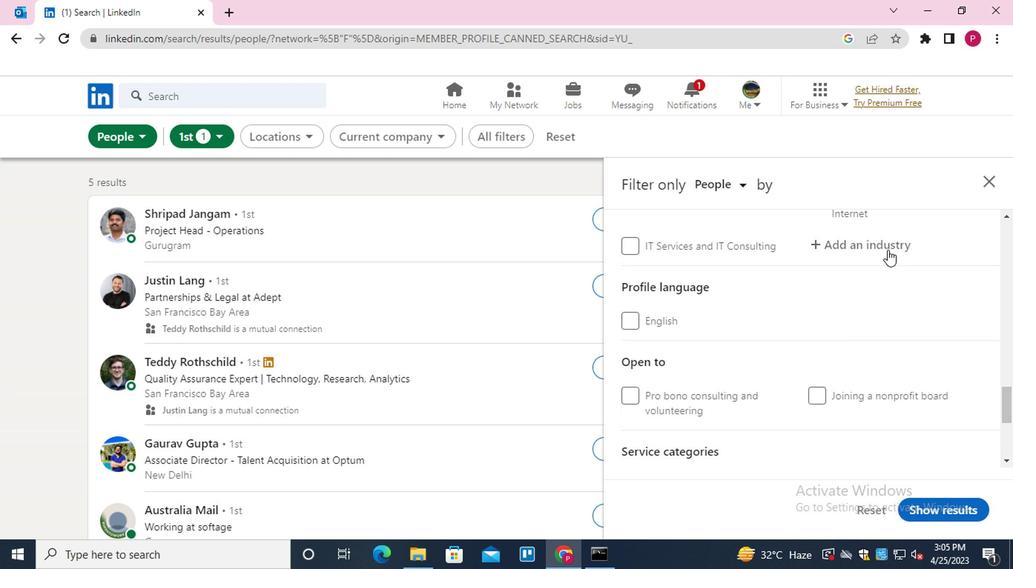 
Action: Key pressed <Key.shift><Key.shift><Key.shift><Key.shift><Key.shift><Key.shift><Key.shift><Key.shift>PHYS
Screenshot: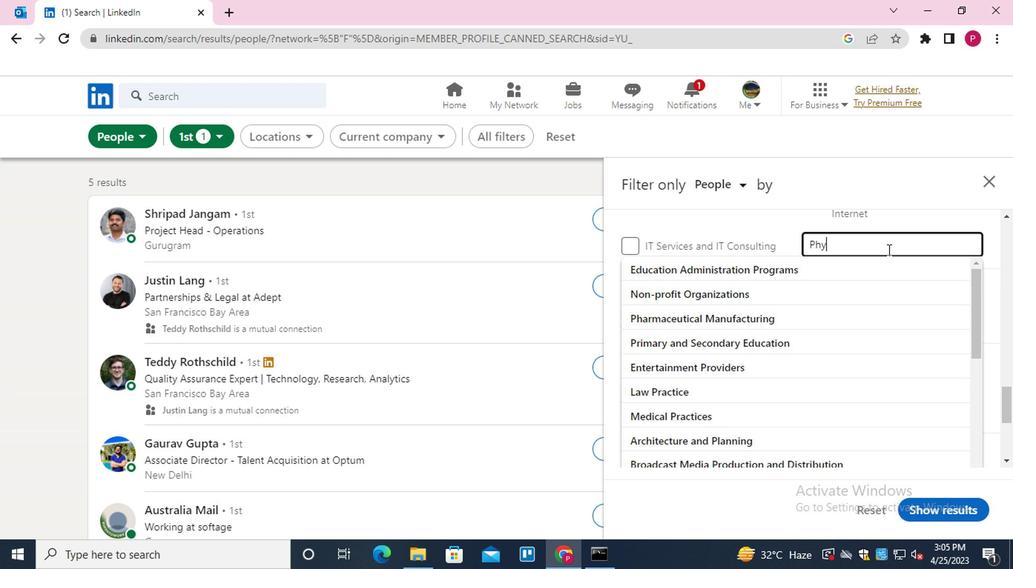 
Action: Mouse moved to (735, 292)
Screenshot: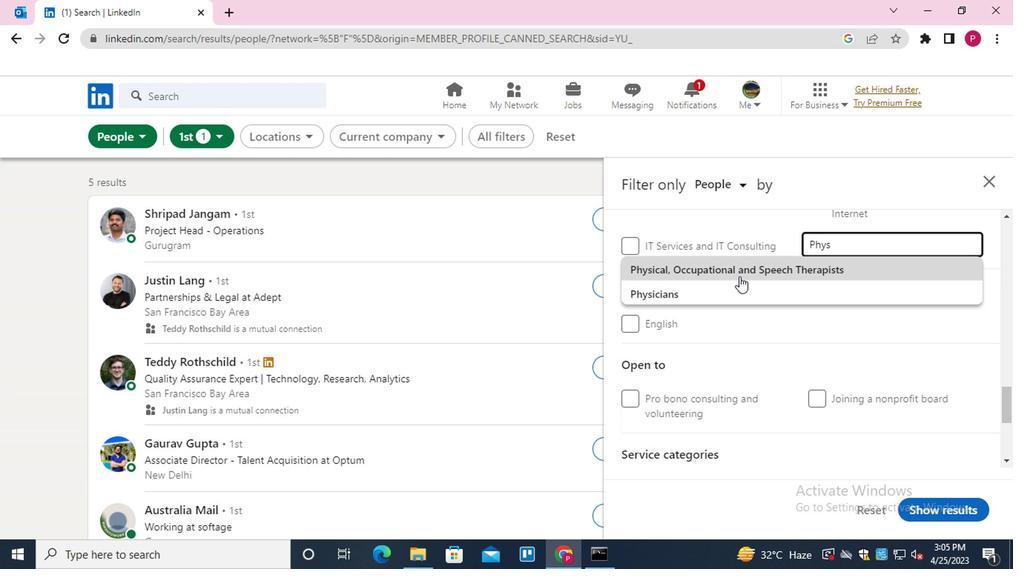 
Action: Mouse pressed left at (735, 292)
Screenshot: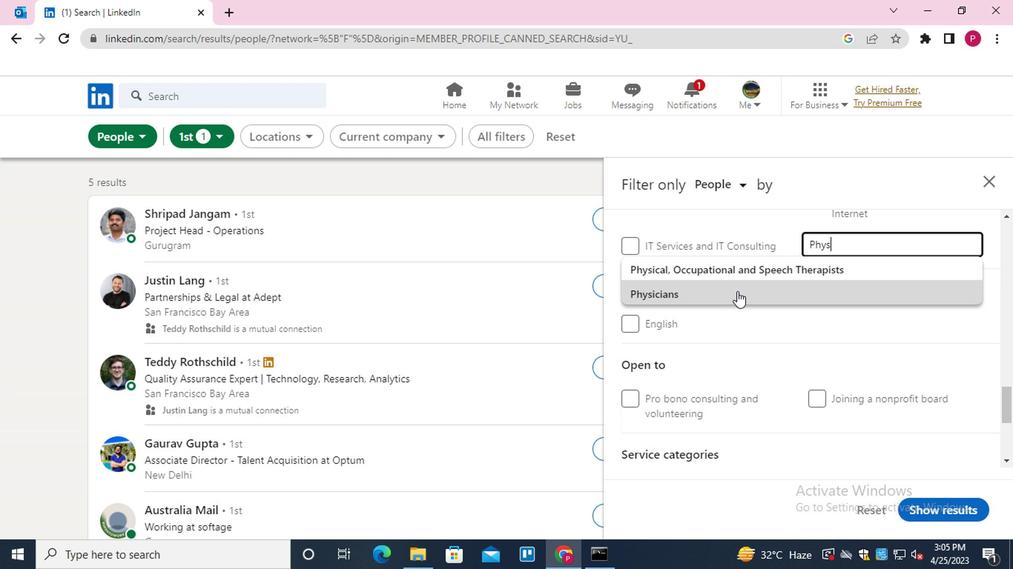 
Action: Mouse moved to (695, 384)
Screenshot: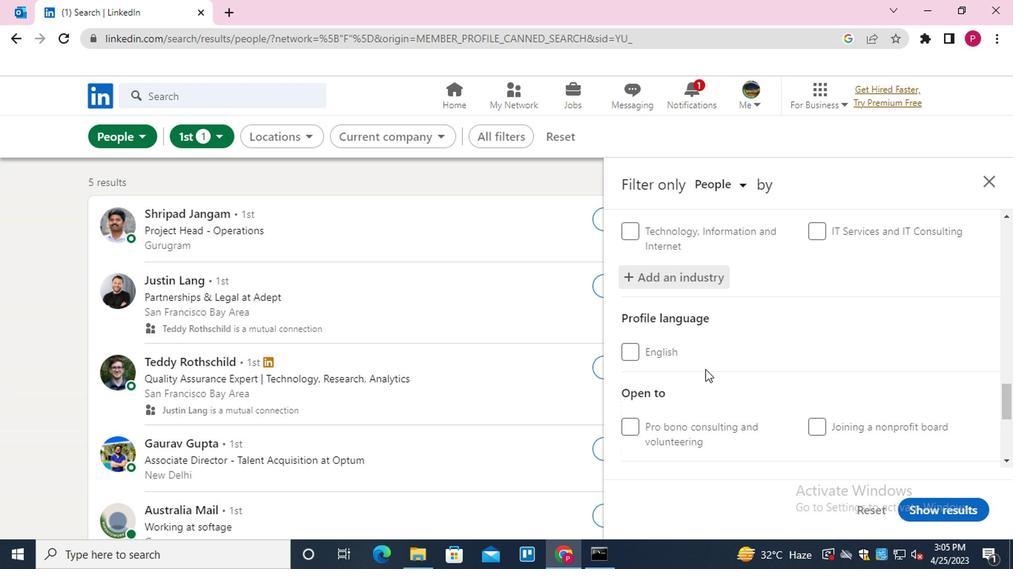 
Action: Mouse scrolled (695, 383) with delta (0, -1)
Screenshot: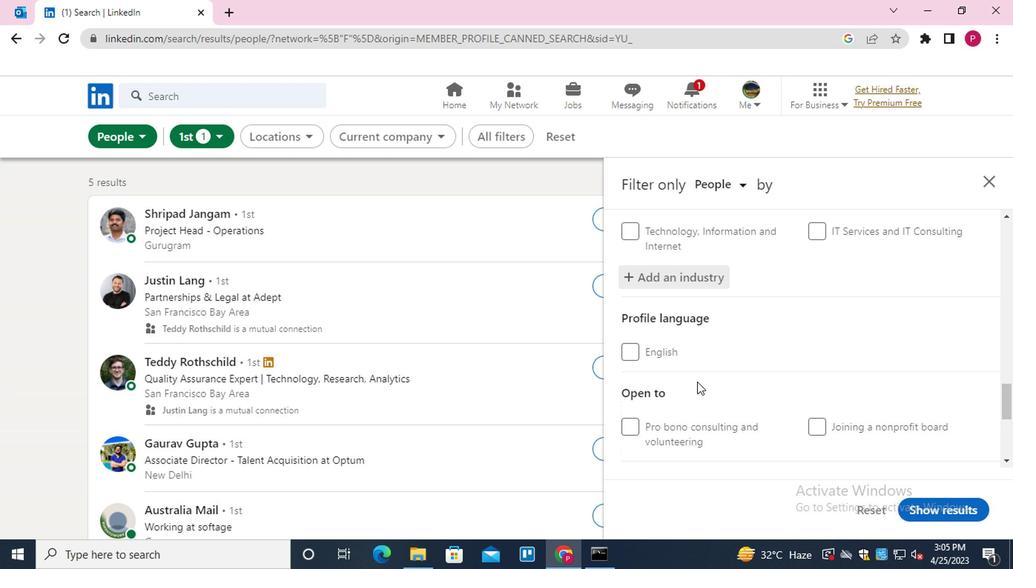 
Action: Mouse scrolled (695, 384) with delta (0, 0)
Screenshot: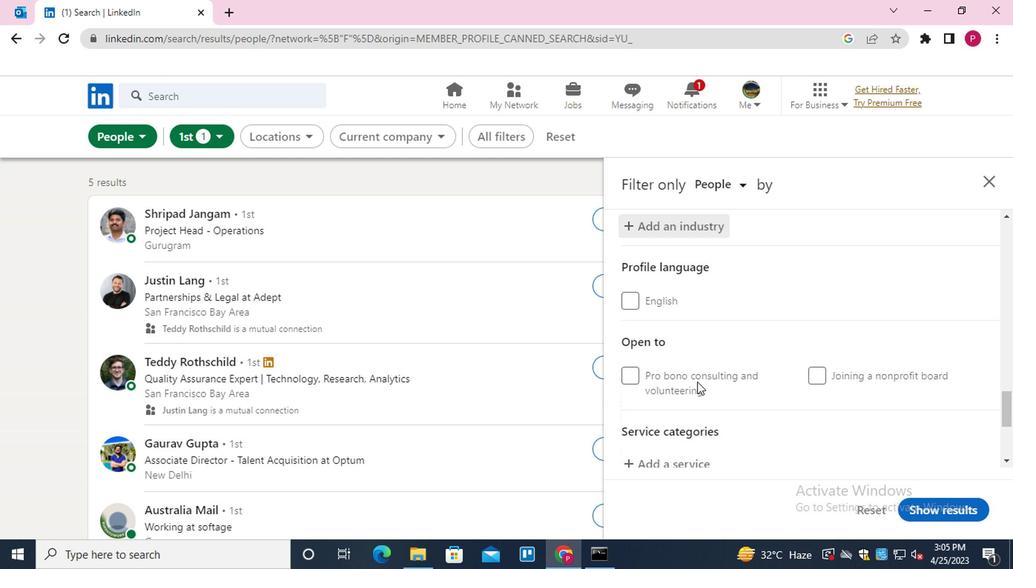 
Action: Mouse scrolled (695, 384) with delta (0, 0)
Screenshot: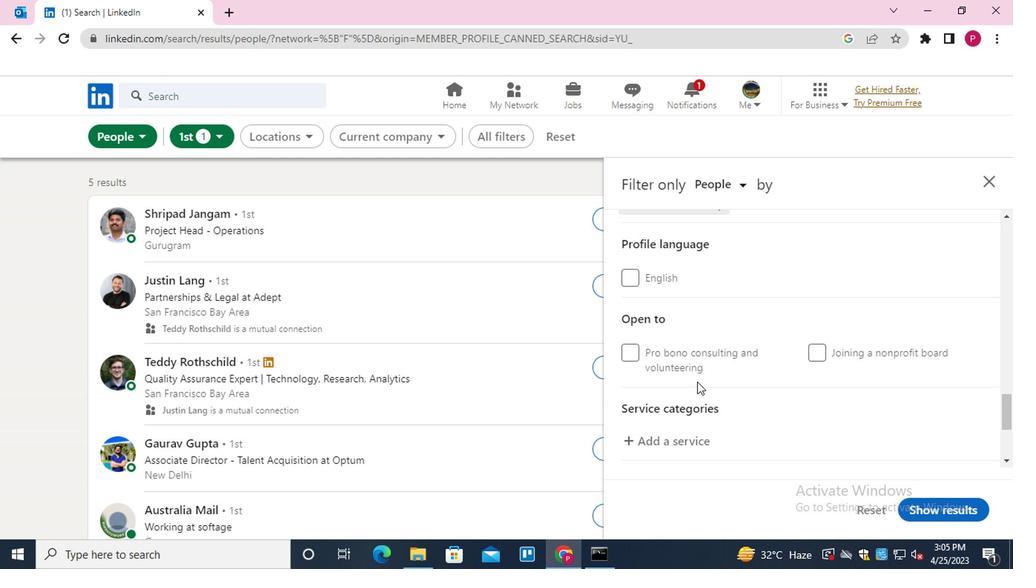 
Action: Mouse moved to (685, 368)
Screenshot: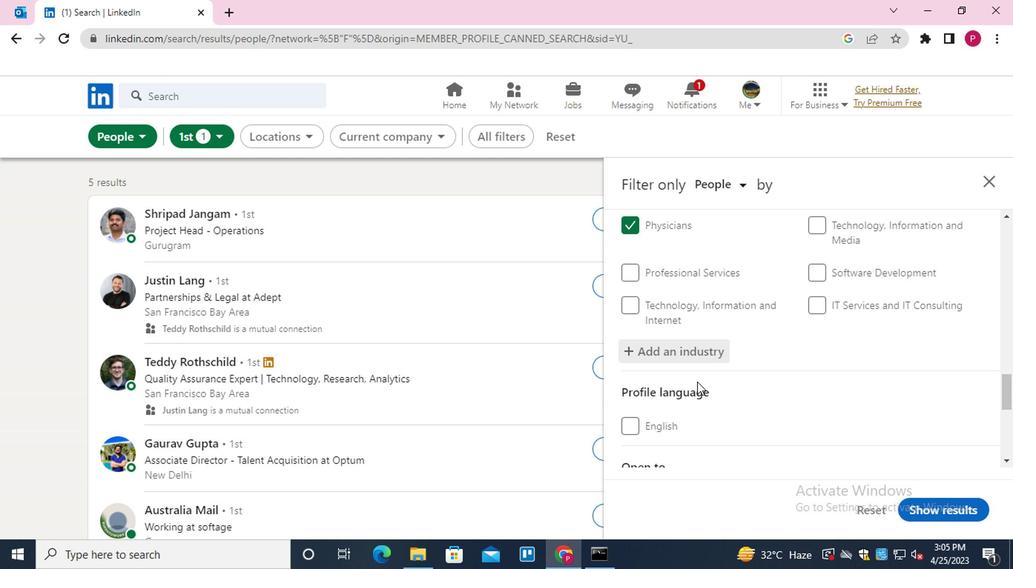 
Action: Mouse scrolled (685, 367) with delta (0, -1)
Screenshot: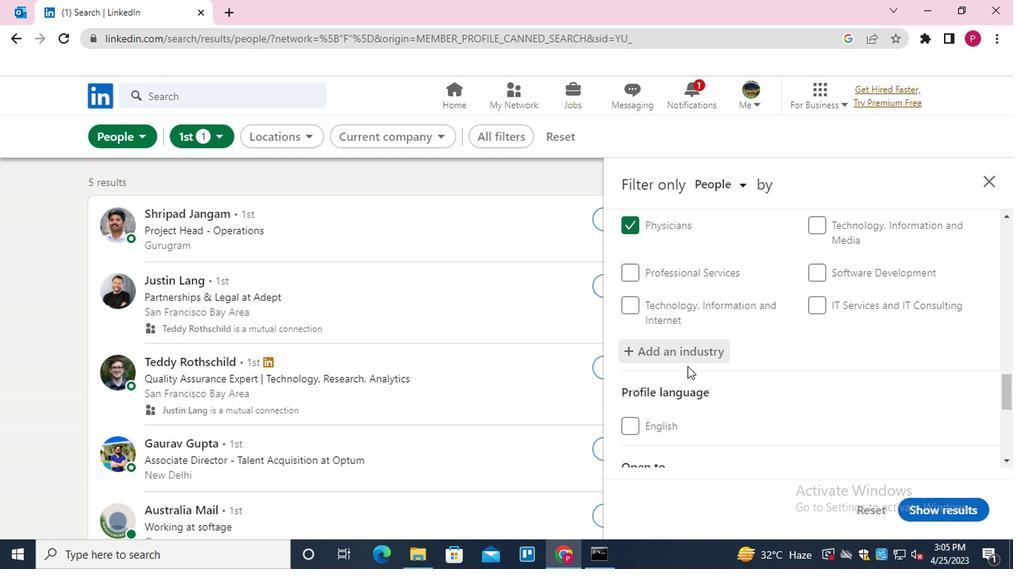 
Action: Mouse scrolled (685, 367) with delta (0, -1)
Screenshot: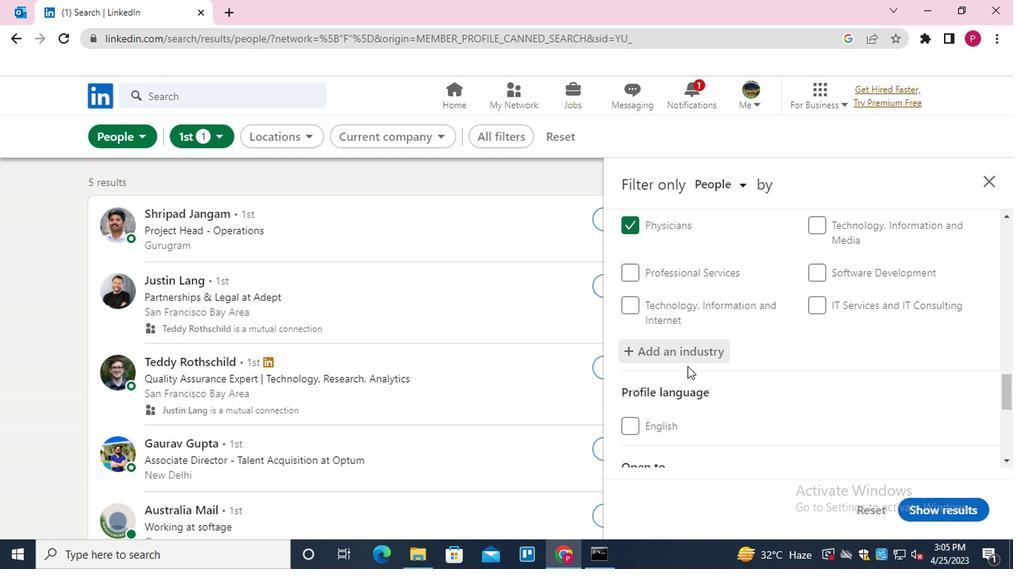 
Action: Mouse moved to (661, 293)
Screenshot: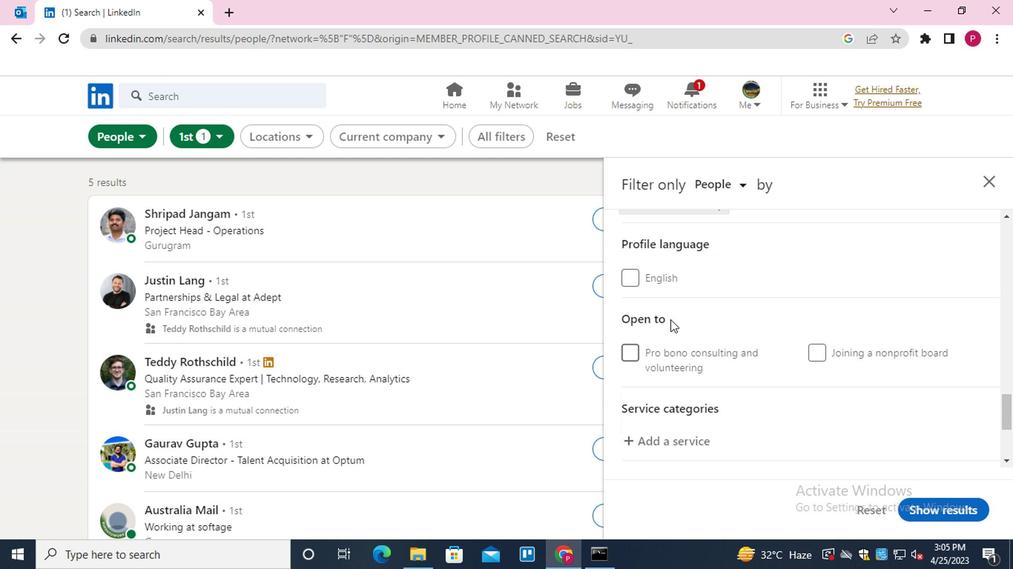 
Action: Mouse scrolled (661, 292) with delta (0, 0)
Screenshot: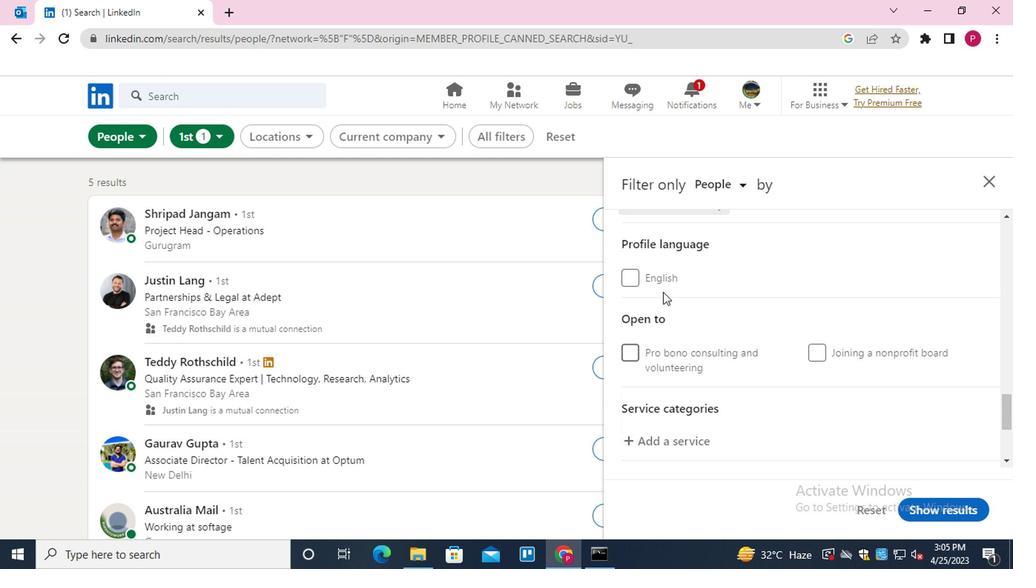 
Action: Mouse scrolled (661, 292) with delta (0, 0)
Screenshot: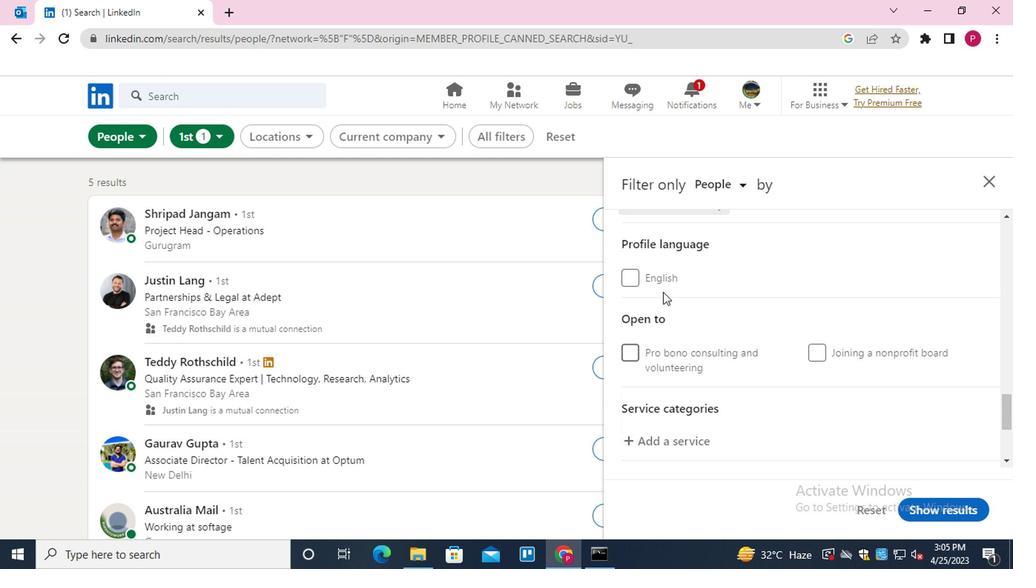 
Action: Mouse moved to (672, 296)
Screenshot: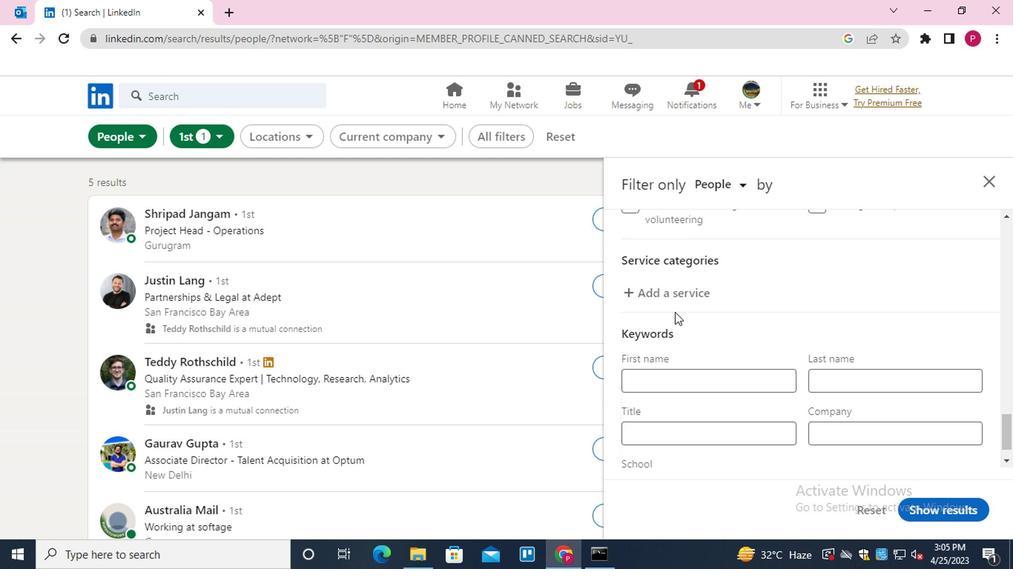 
Action: Mouse pressed left at (672, 296)
Screenshot: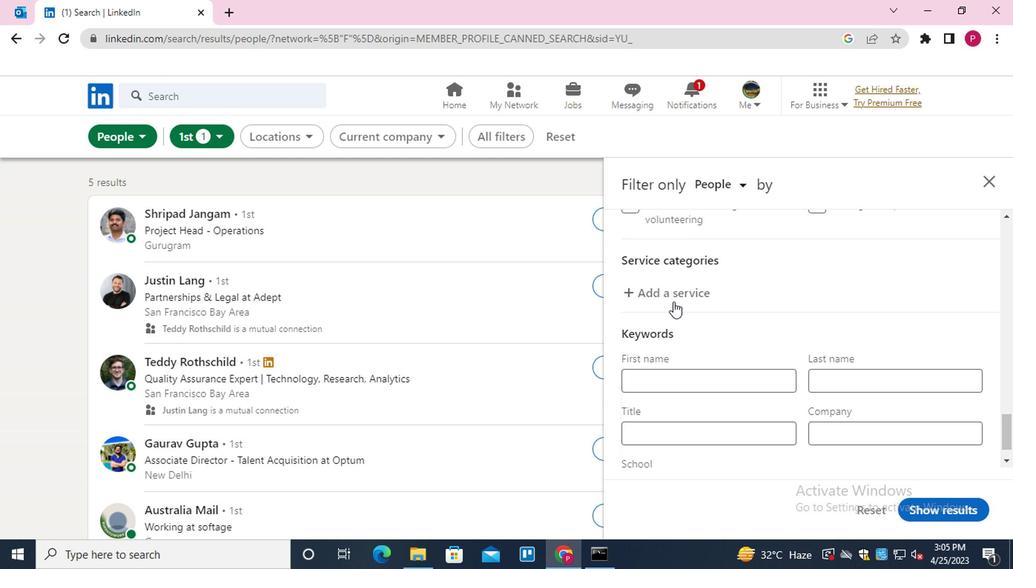 
Action: Key pressed <Key.shift>DUI
Screenshot: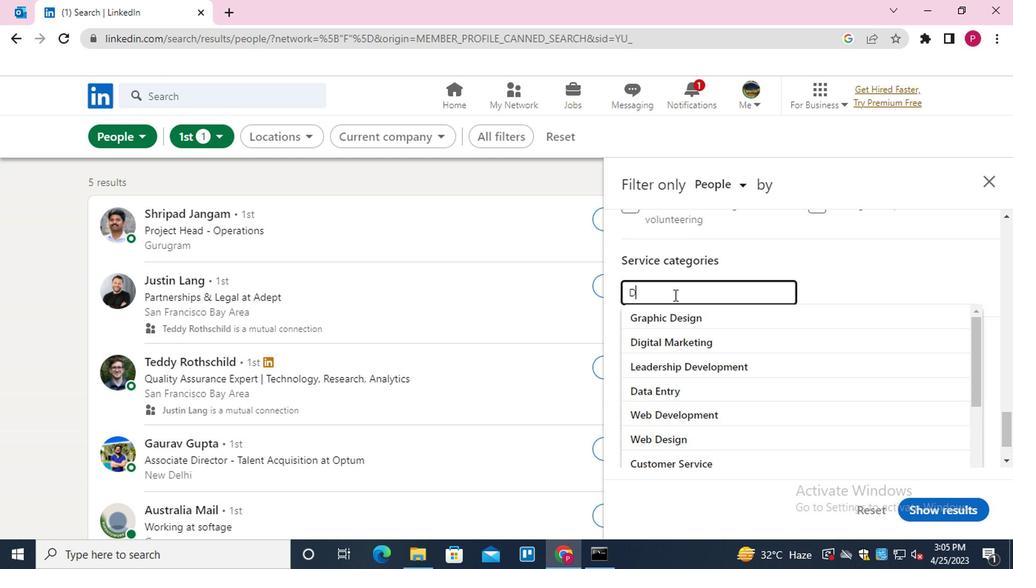 
Action: Mouse moved to (666, 319)
Screenshot: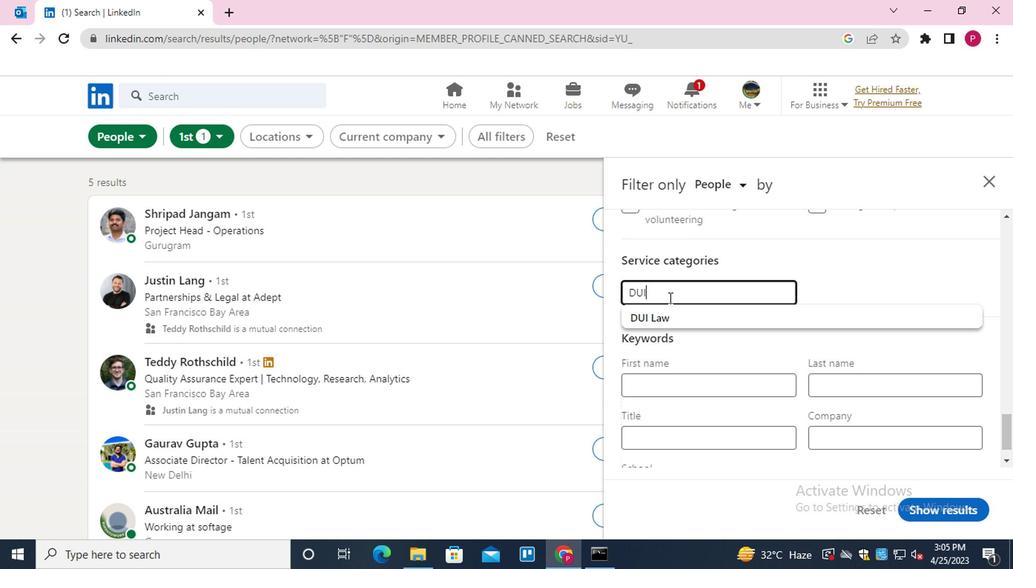 
Action: Mouse pressed left at (666, 319)
Screenshot: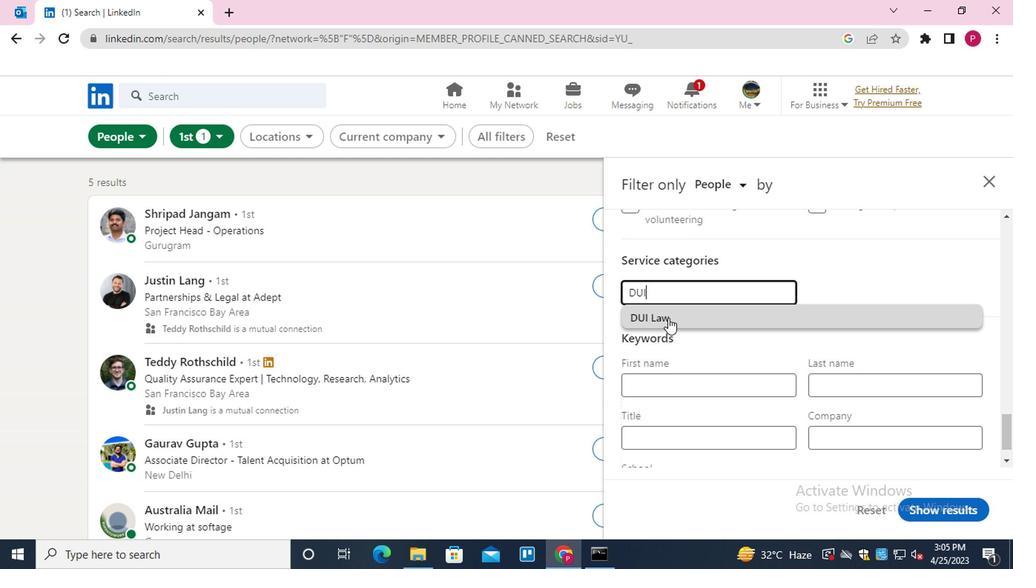
Action: Mouse moved to (662, 437)
Screenshot: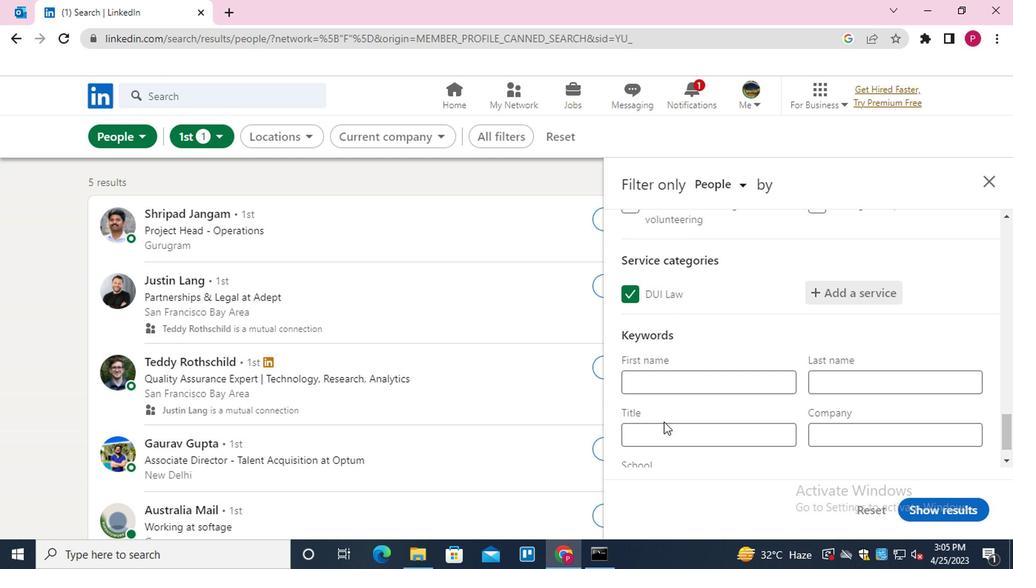 
Action: Mouse pressed left at (662, 437)
Screenshot: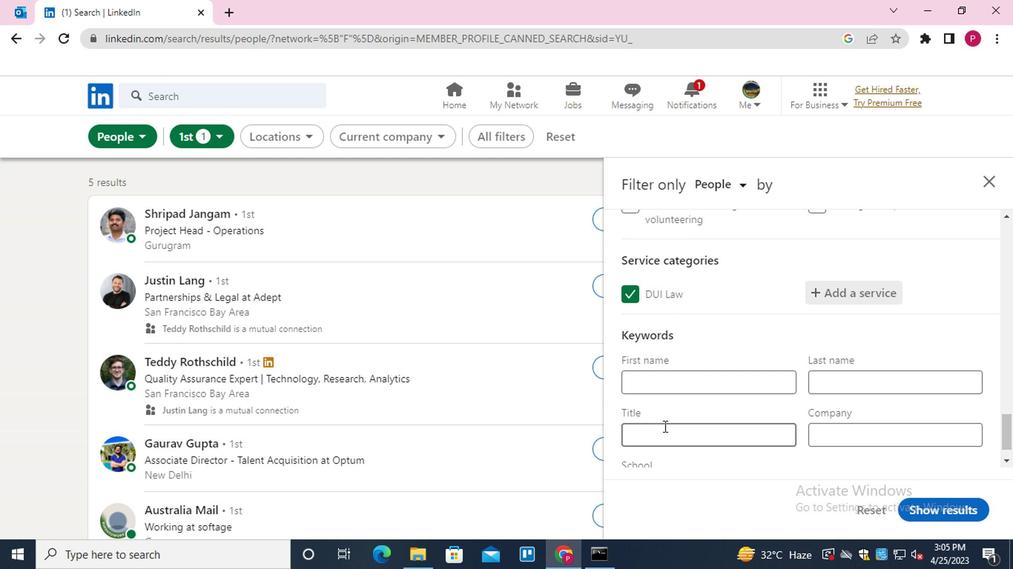 
Action: Key pressed <Key.shift>VICE<Key.space><Key.shift>PRESIDENT<Key.space>OF<Key.space><Key.shift>OPERATIONS
Screenshot: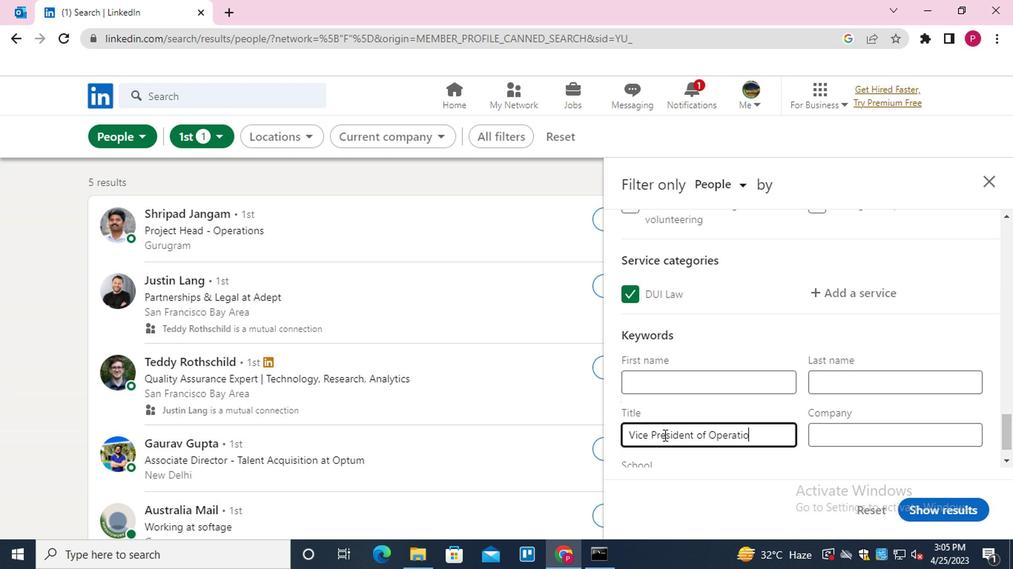 
Action: Mouse moved to (942, 509)
Screenshot: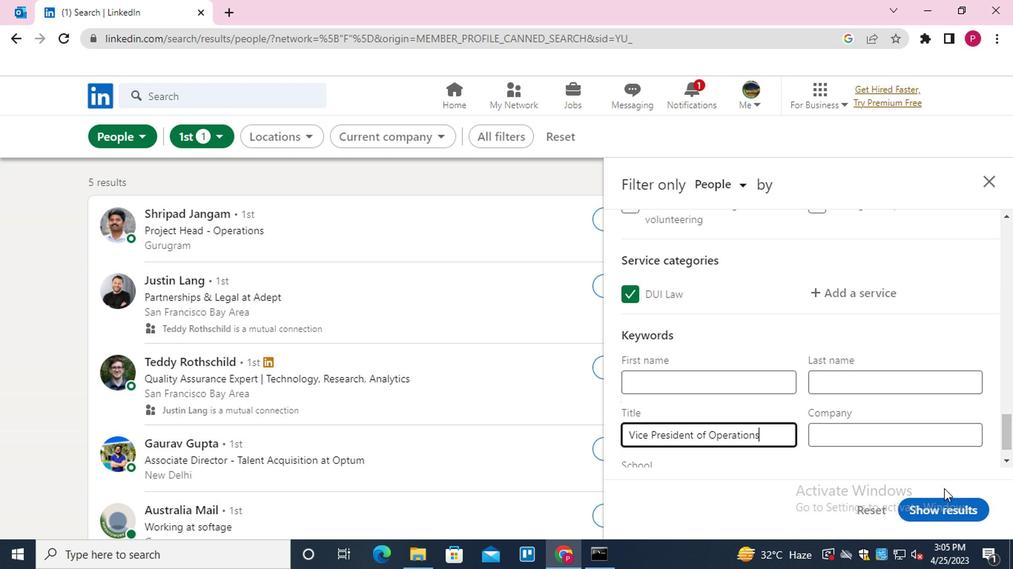 
Action: Mouse pressed left at (942, 509)
Screenshot: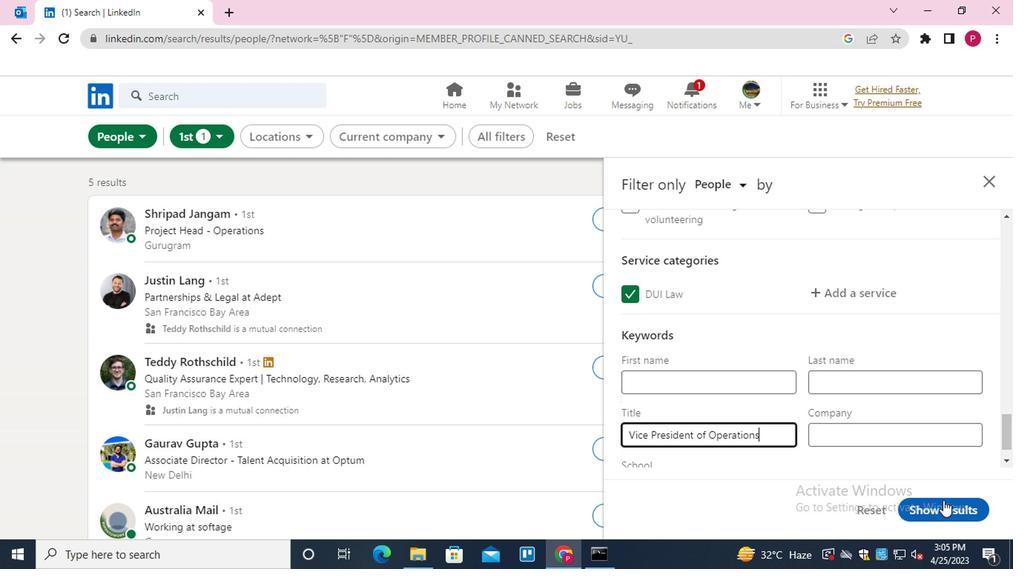 
Action: Mouse moved to (444, 355)
Screenshot: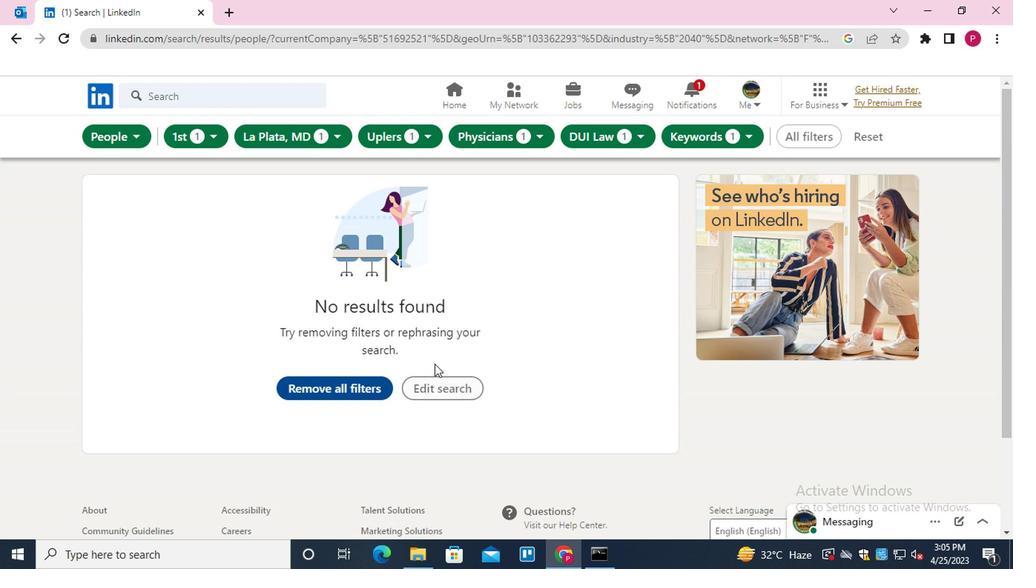 
